 Task: Create a task  Create a new online tool for project management , assign it to team member softage.3@softage.net in the project AgileGlobe and update the status of the task to  On Track  , set the priority of the task to Low
Action: Mouse moved to (219, 465)
Screenshot: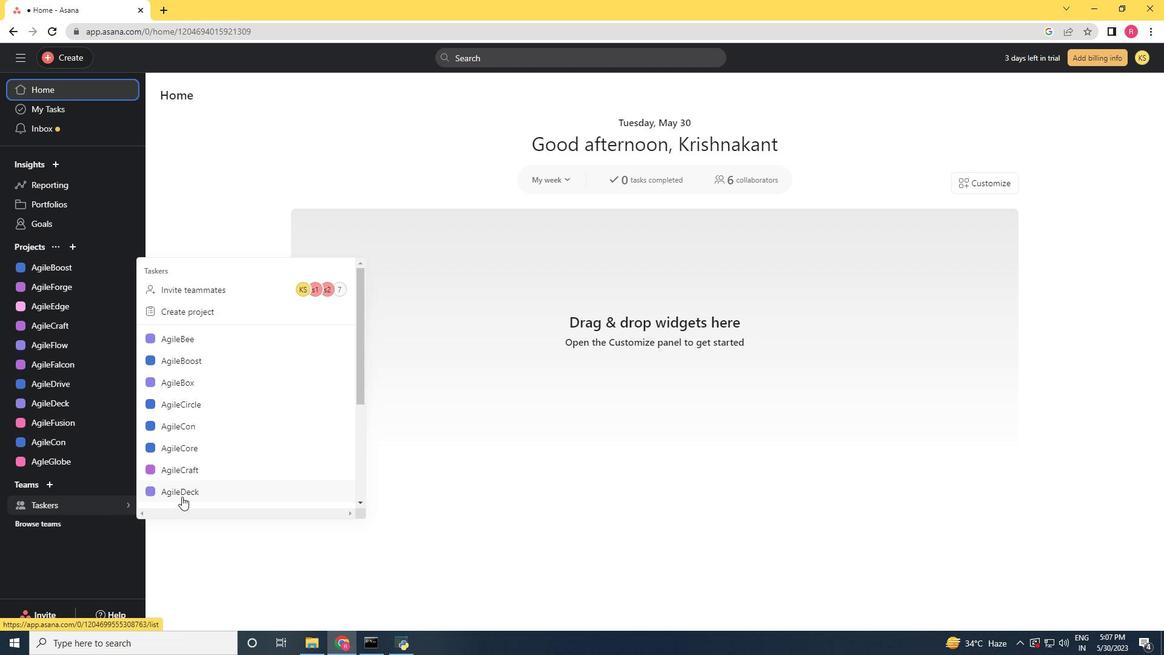 
Action: Mouse scrolled (219, 465) with delta (0, 0)
Screenshot: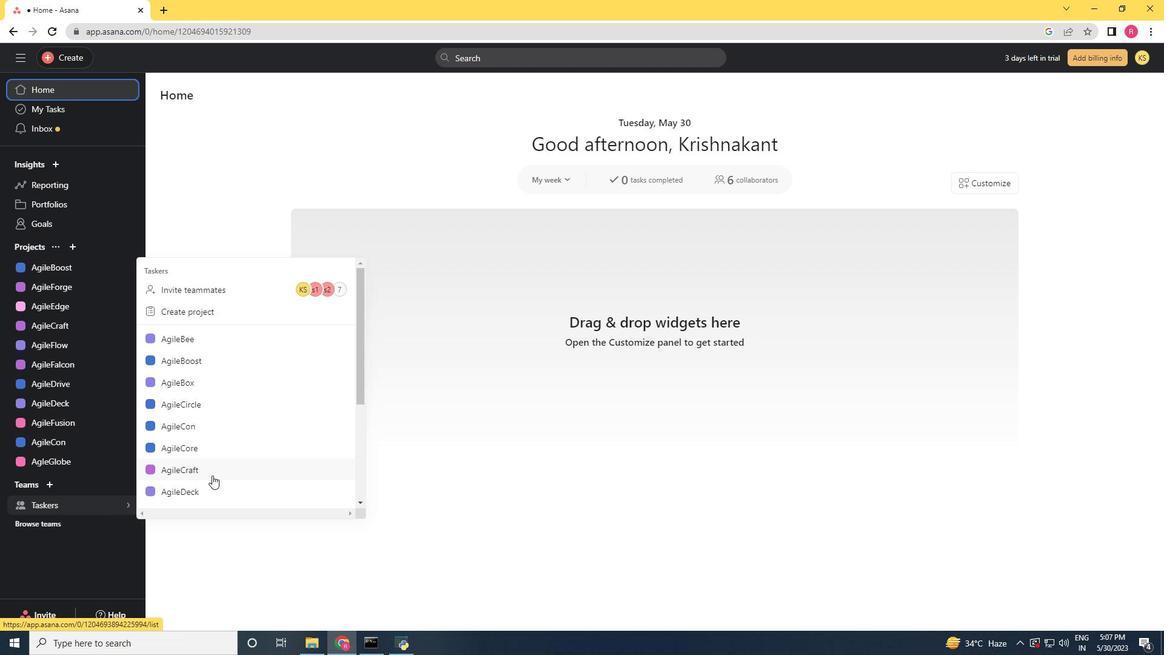 
Action: Mouse scrolled (219, 465) with delta (0, 0)
Screenshot: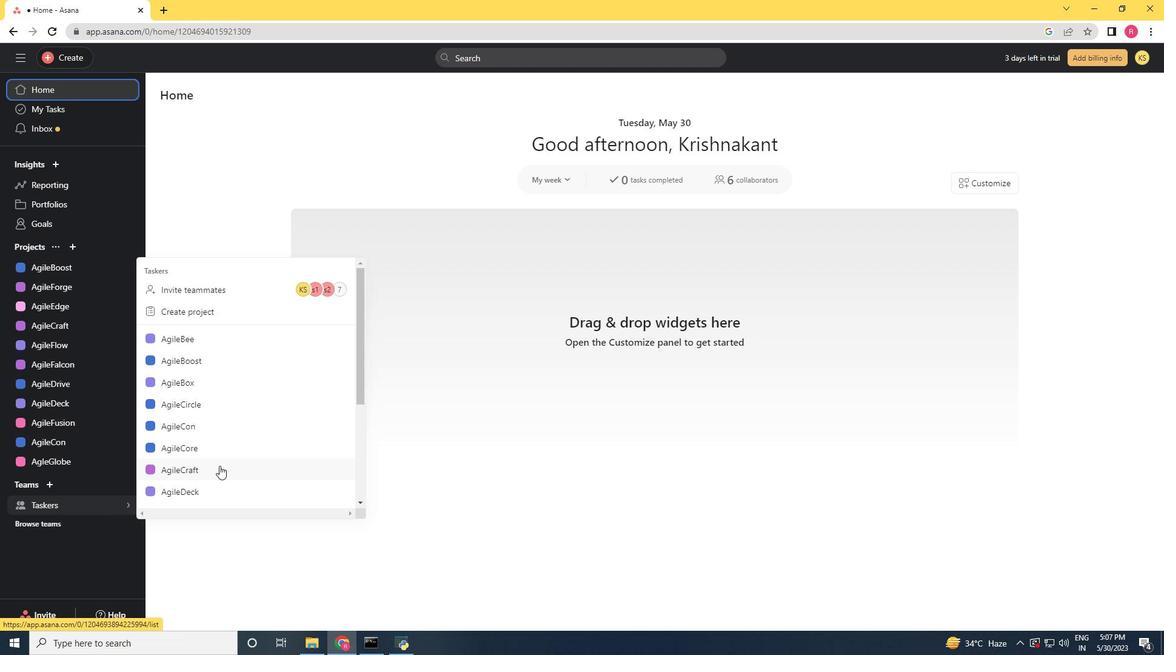 
Action: Mouse scrolled (219, 465) with delta (0, 0)
Screenshot: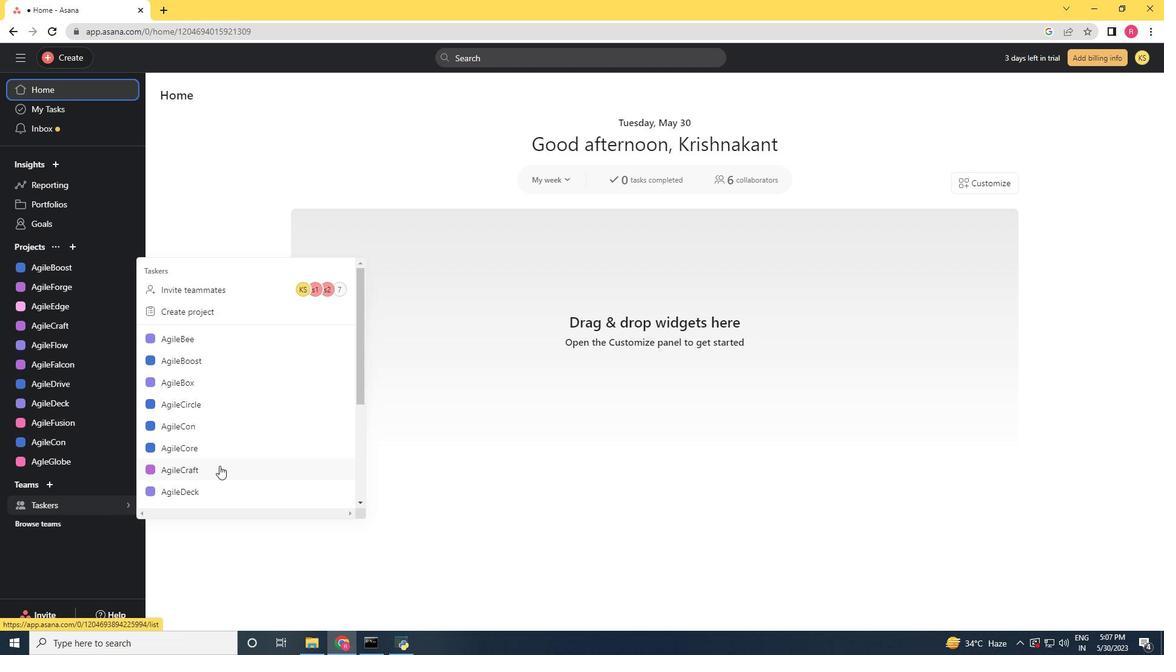 
Action: Mouse scrolled (219, 465) with delta (0, 0)
Screenshot: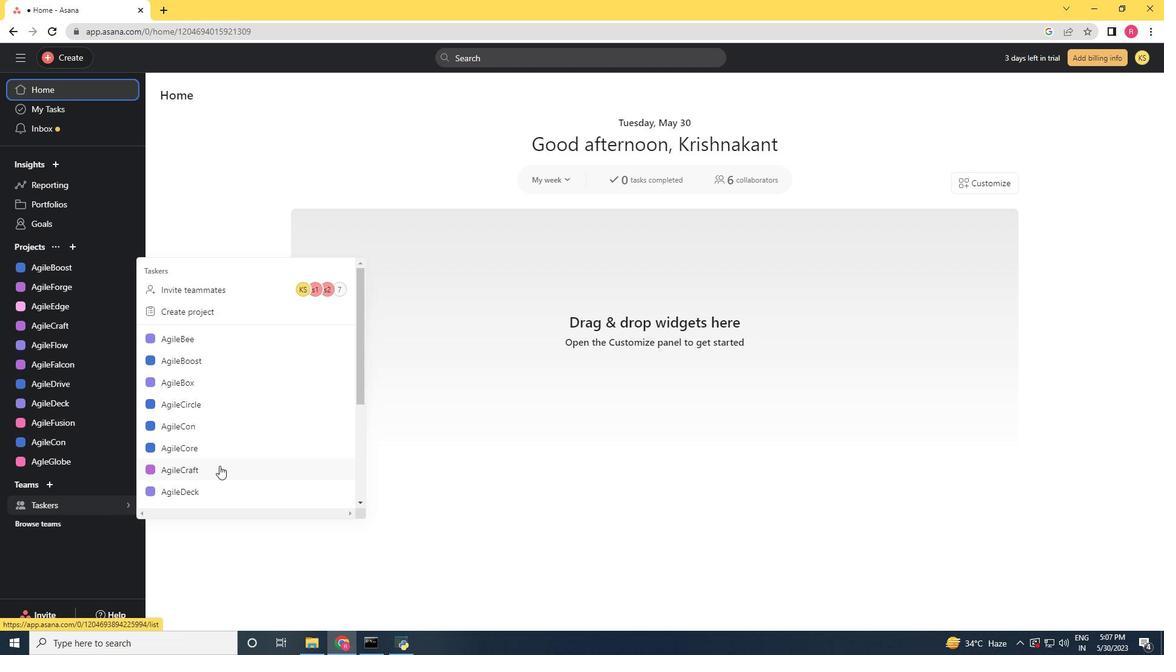 
Action: Mouse scrolled (219, 465) with delta (0, 0)
Screenshot: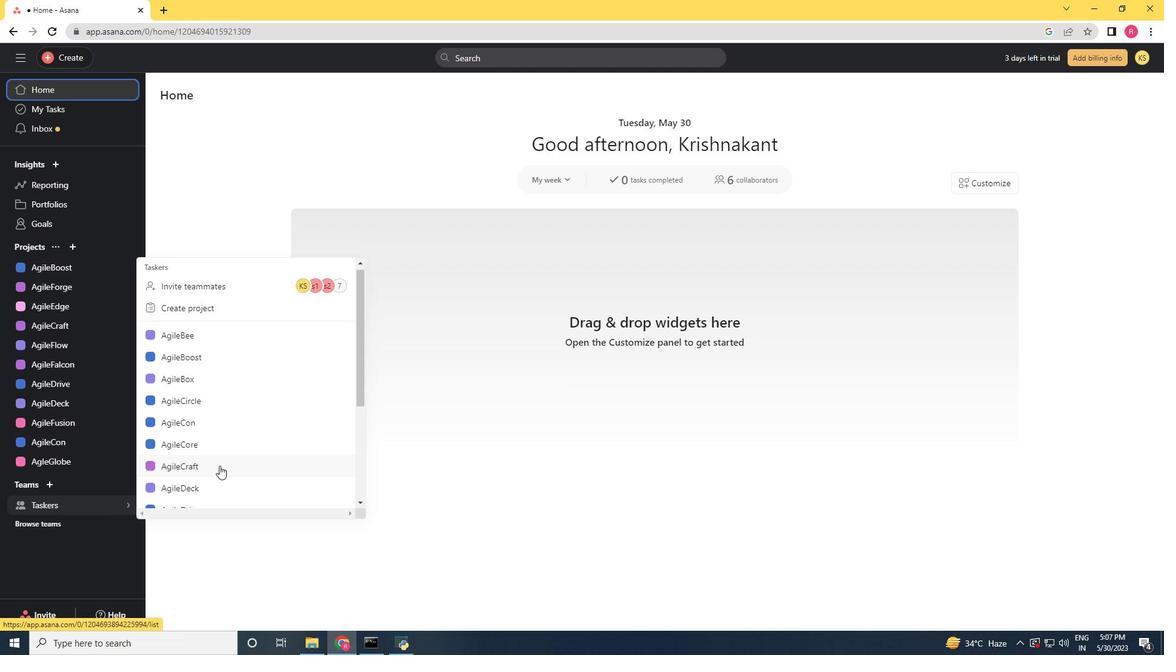 
Action: Mouse scrolled (219, 465) with delta (0, 0)
Screenshot: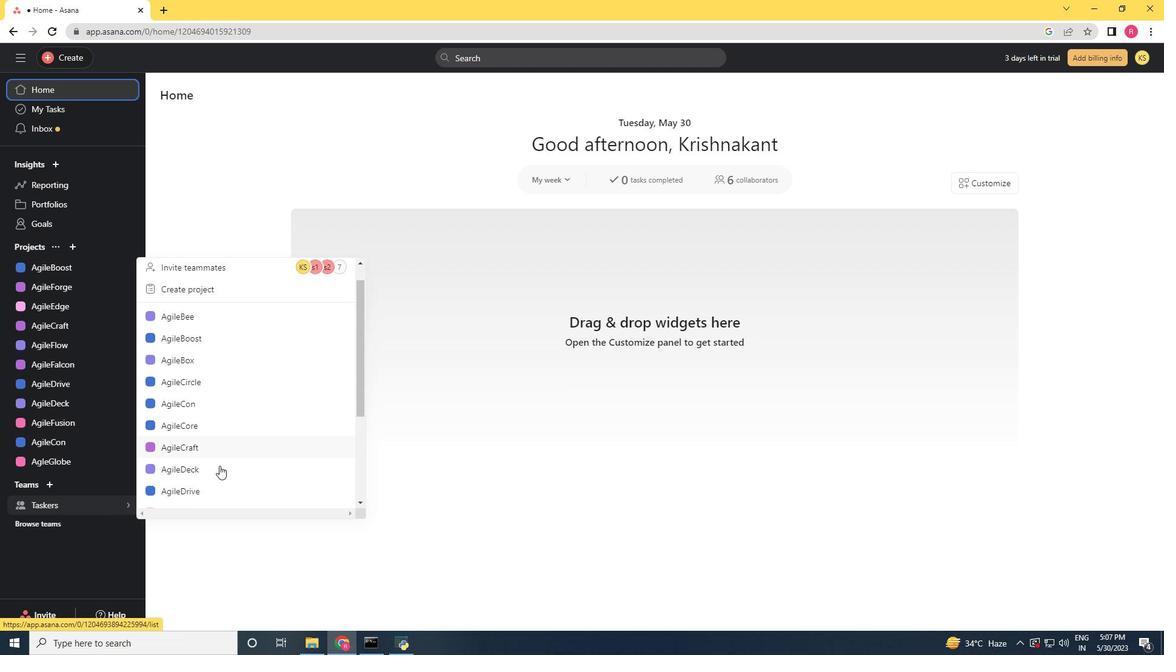 
Action: Mouse moved to (219, 465)
Screenshot: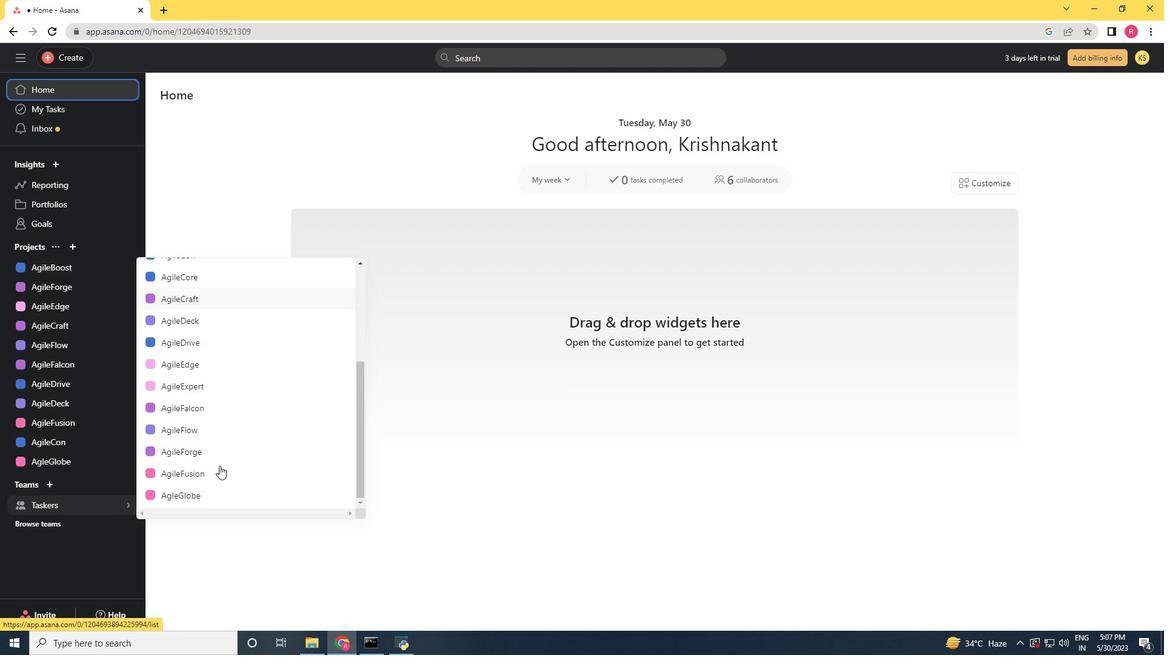 
Action: Mouse scrolled (219, 465) with delta (0, 0)
Screenshot: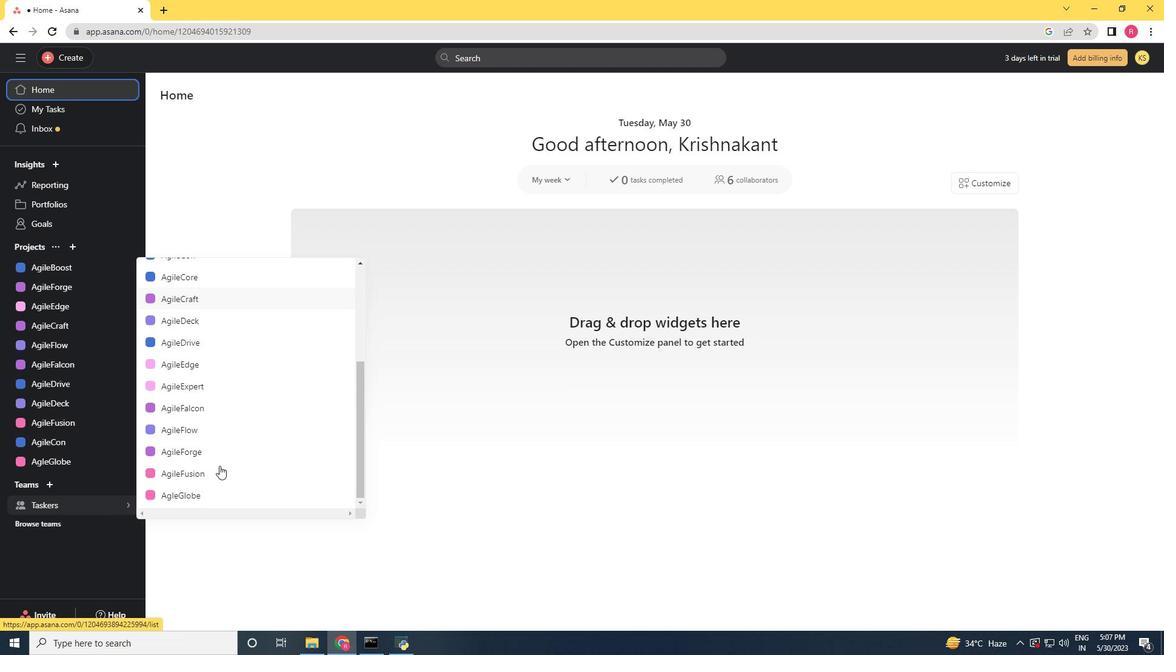 
Action: Mouse scrolled (219, 465) with delta (0, 0)
Screenshot: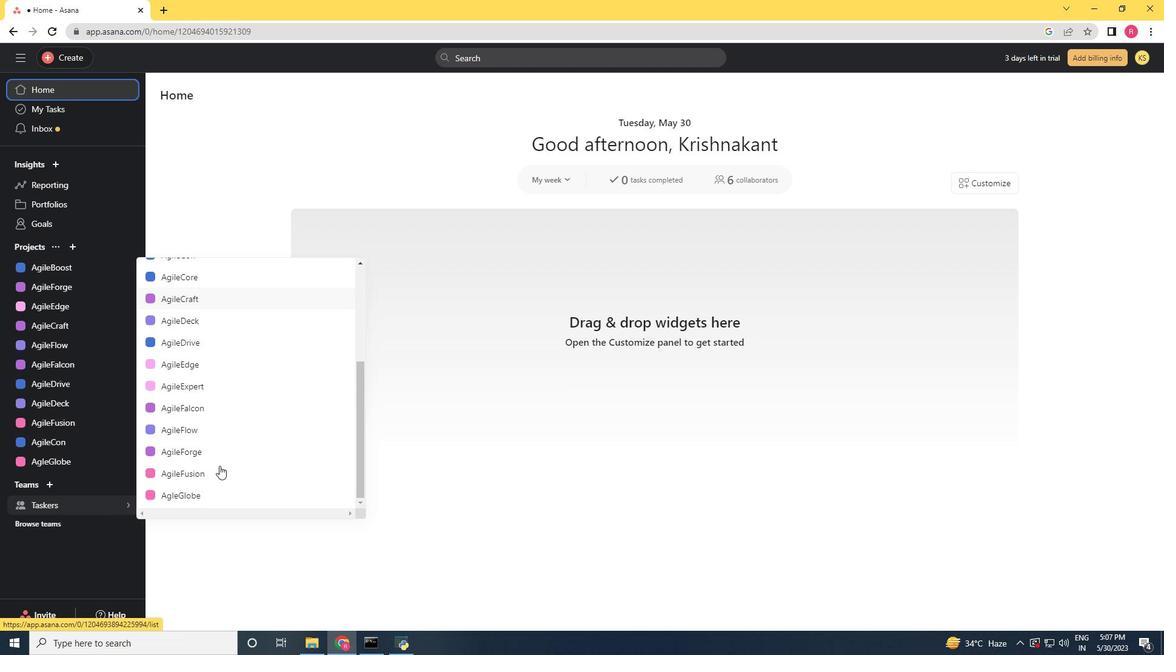 
Action: Mouse scrolled (219, 465) with delta (0, 0)
Screenshot: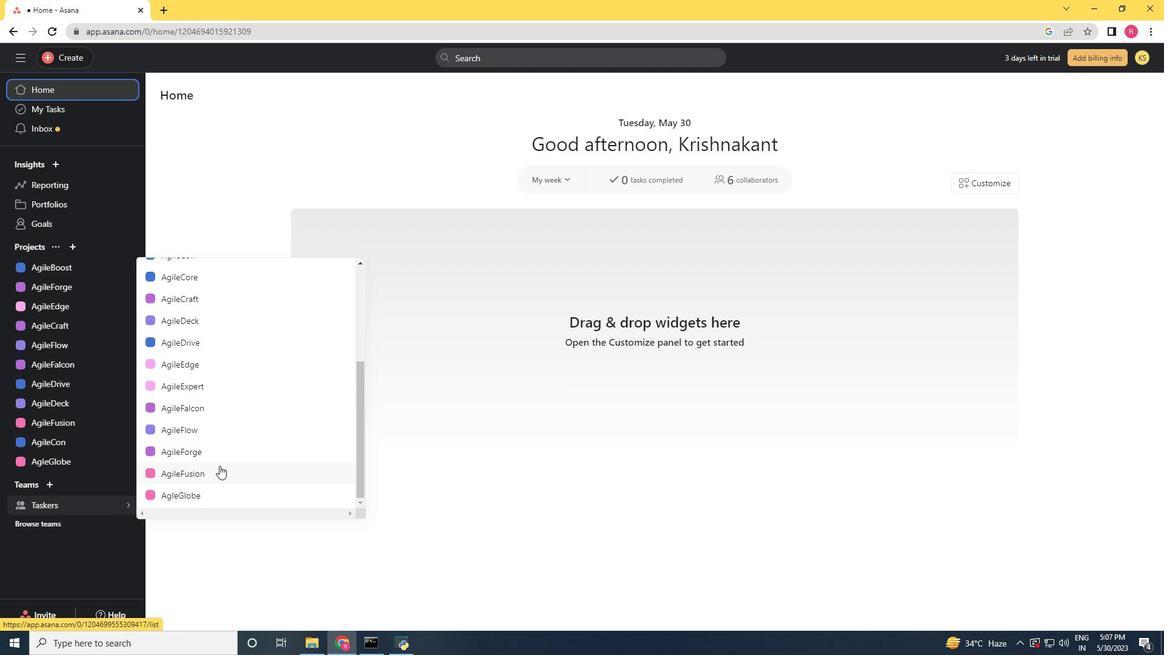 
Action: Mouse moved to (165, 488)
Screenshot: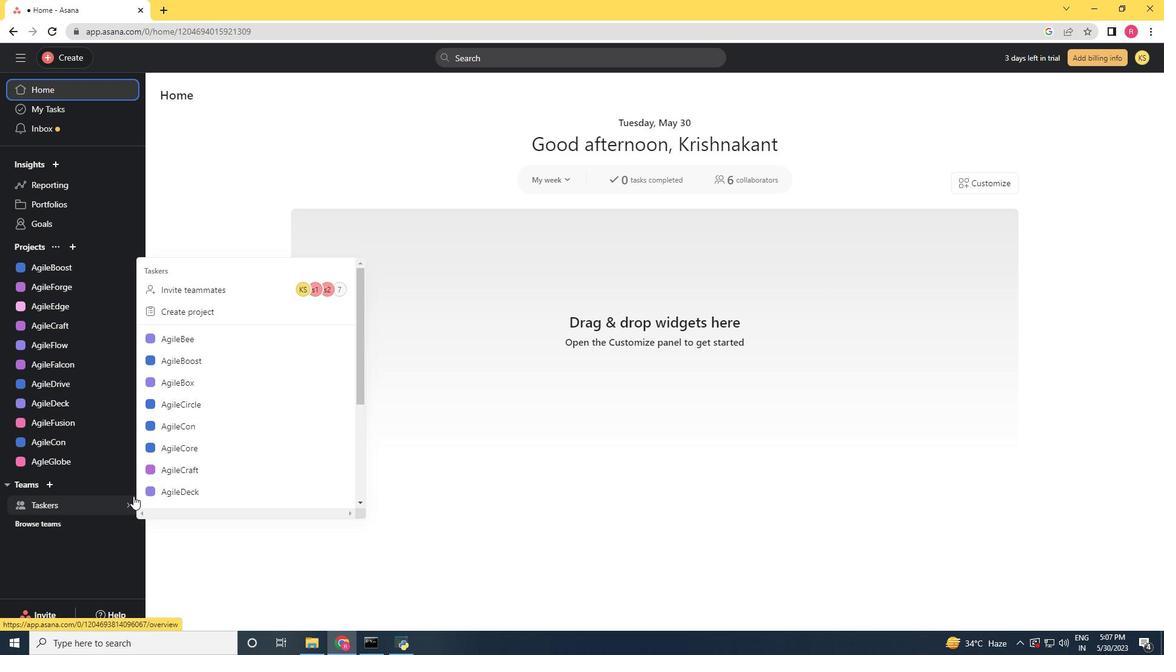 
Action: Mouse scrolled (165, 488) with delta (0, 0)
Screenshot: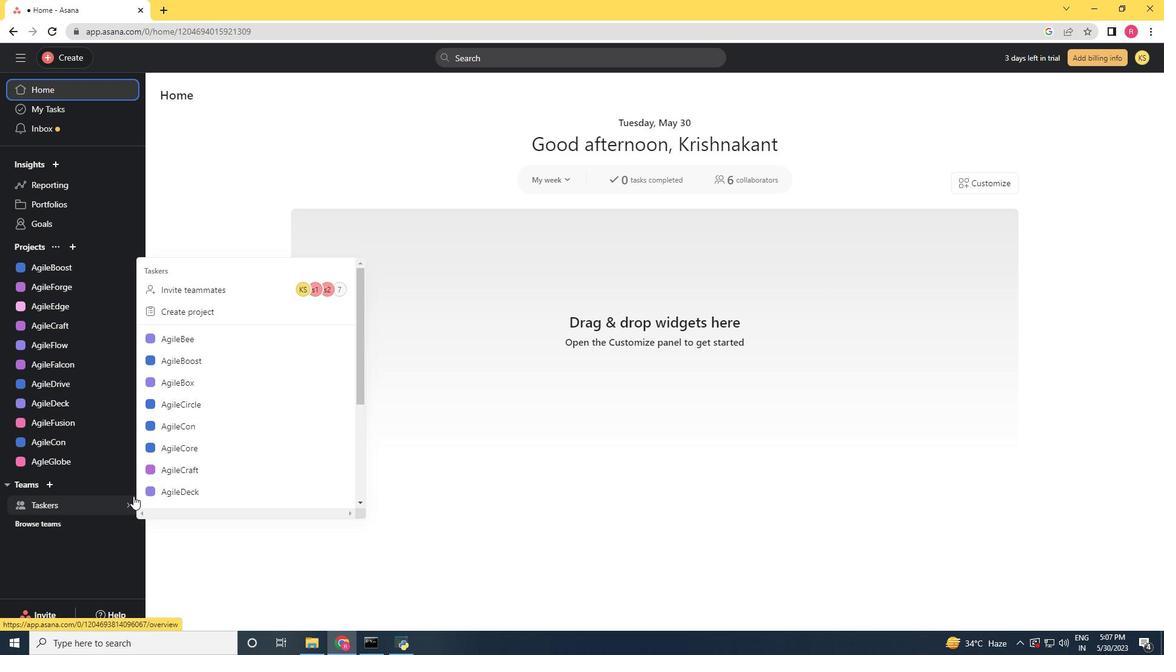 
Action: Mouse moved to (169, 488)
Screenshot: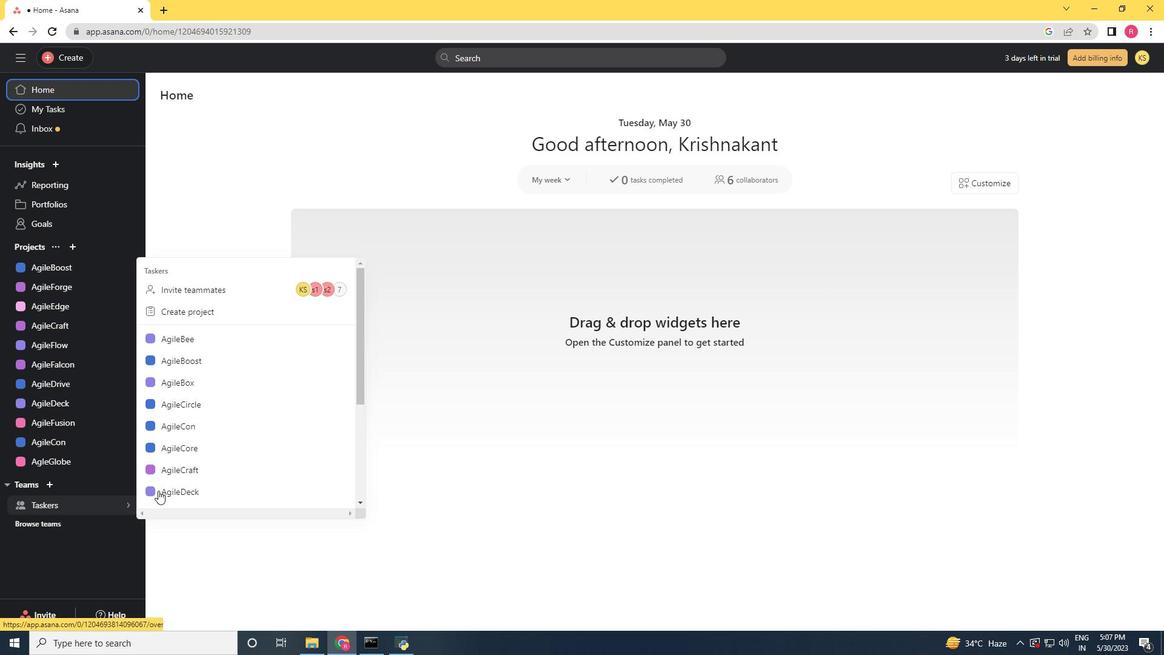 
Action: Mouse scrolled (169, 488) with delta (0, 0)
Screenshot: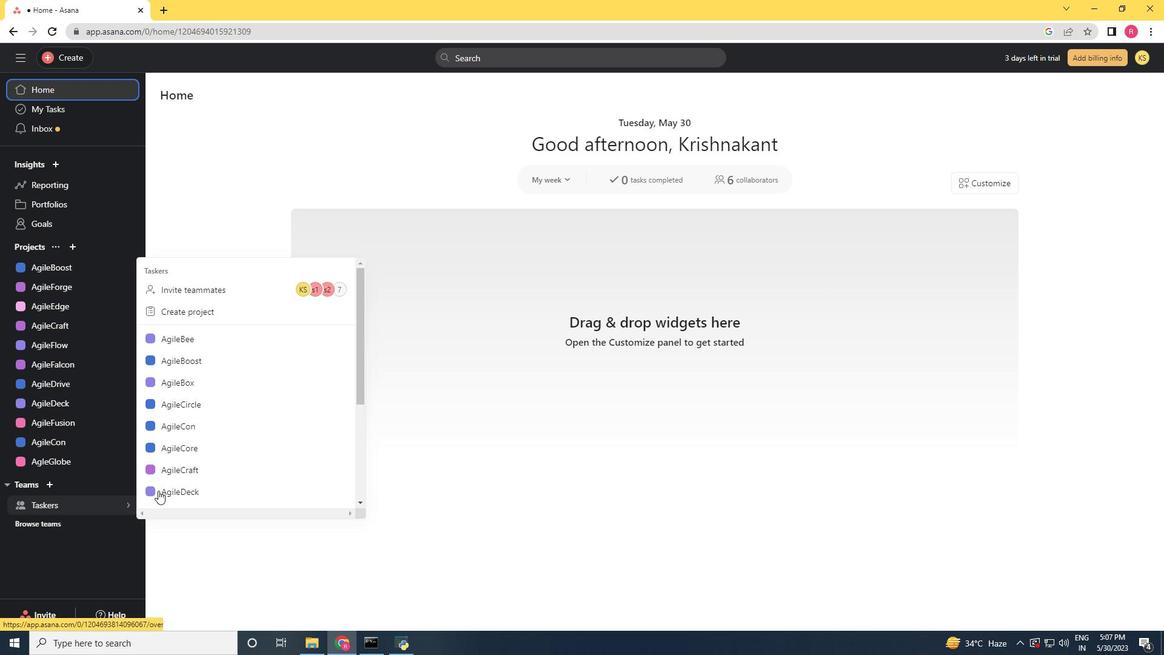 
Action: Mouse scrolled (169, 488) with delta (0, 0)
Screenshot: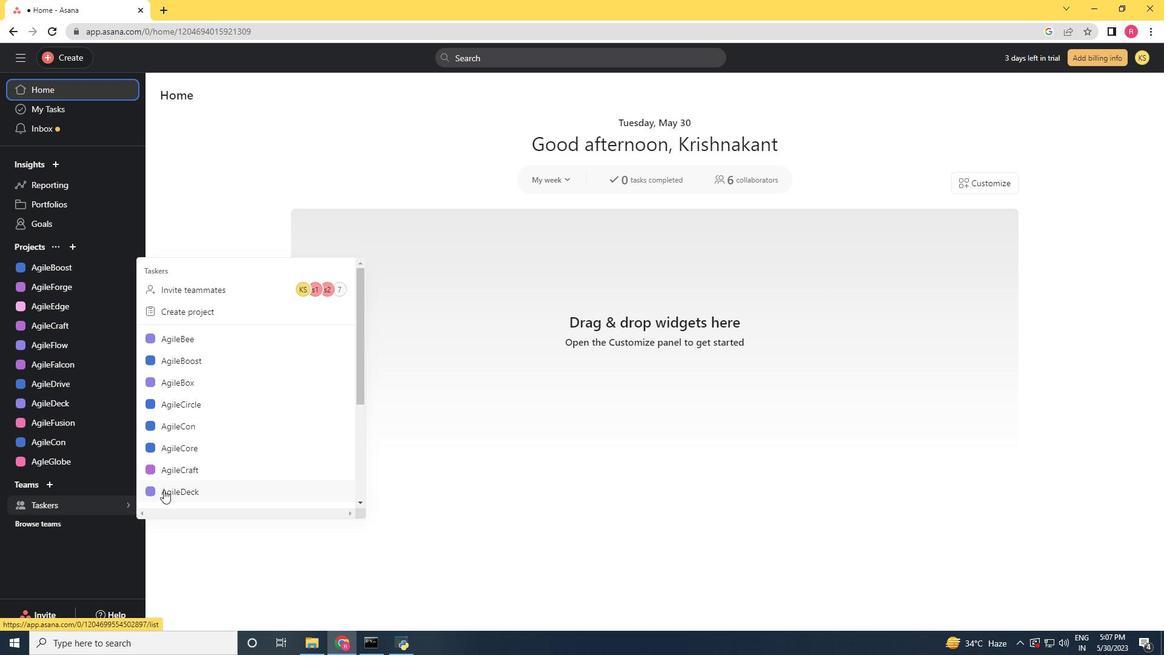 
Action: Mouse scrolled (169, 488) with delta (0, 0)
Screenshot: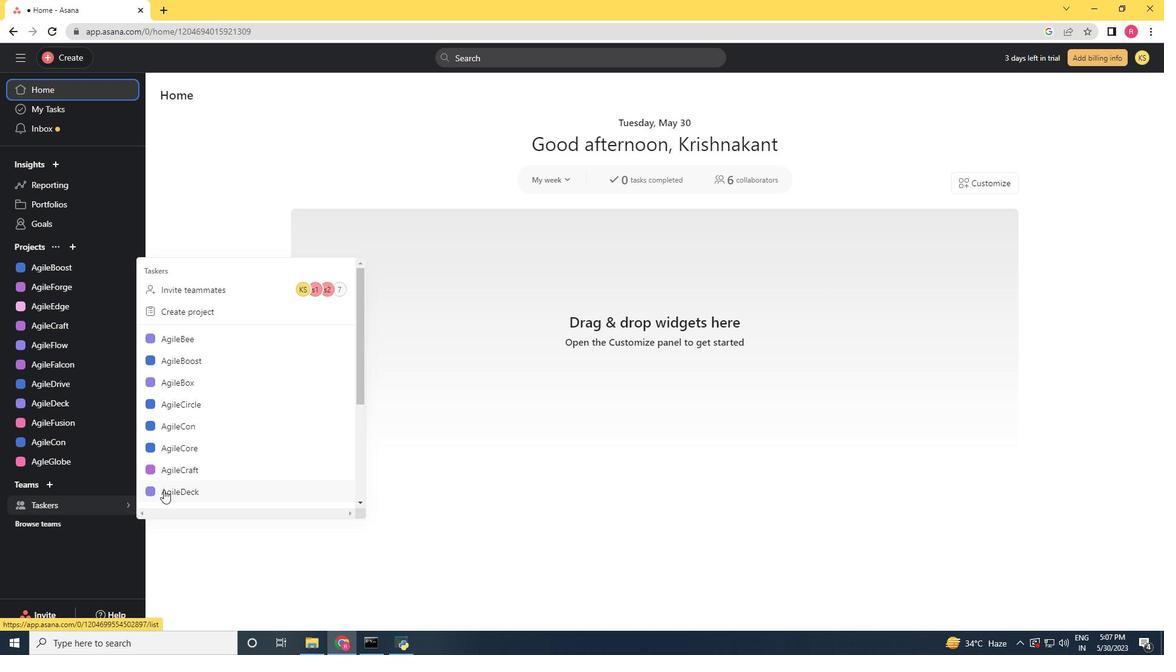 
Action: Mouse scrolled (169, 488) with delta (0, 0)
Screenshot: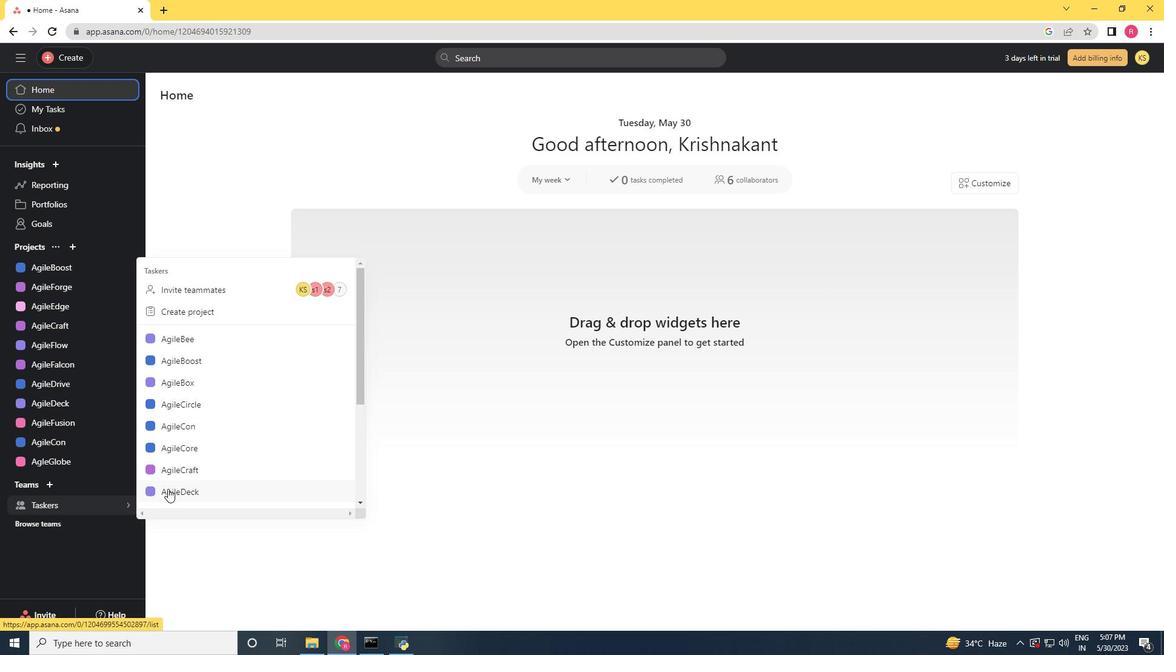 
Action: Mouse scrolled (169, 488) with delta (0, 0)
Screenshot: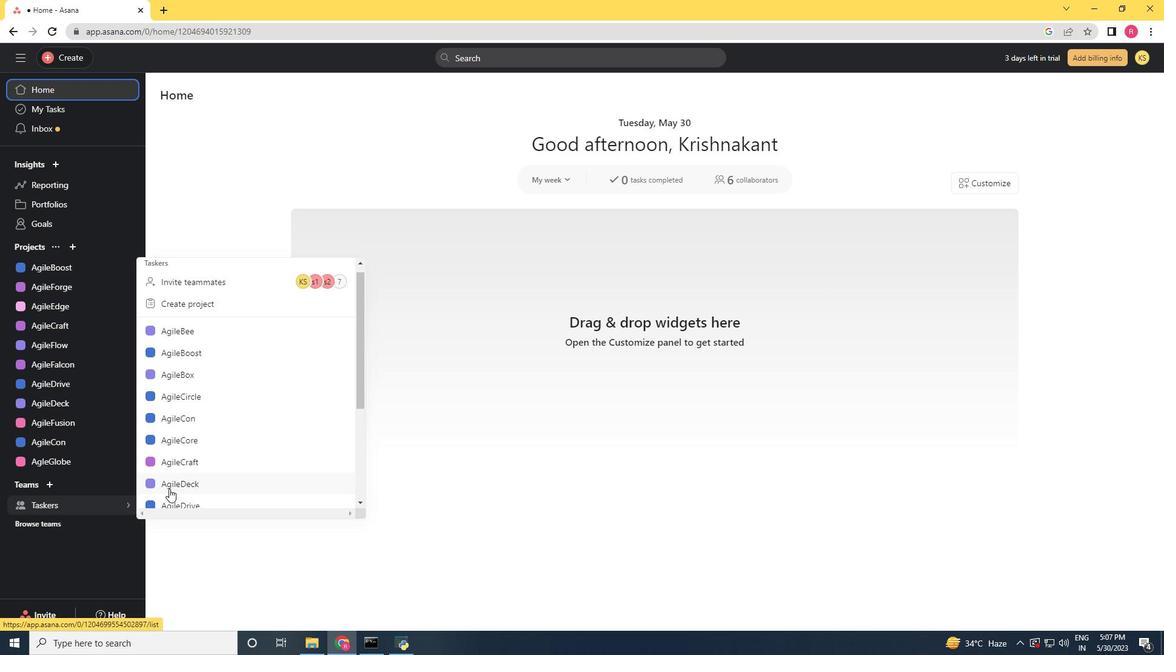
Action: Mouse moved to (170, 487)
Screenshot: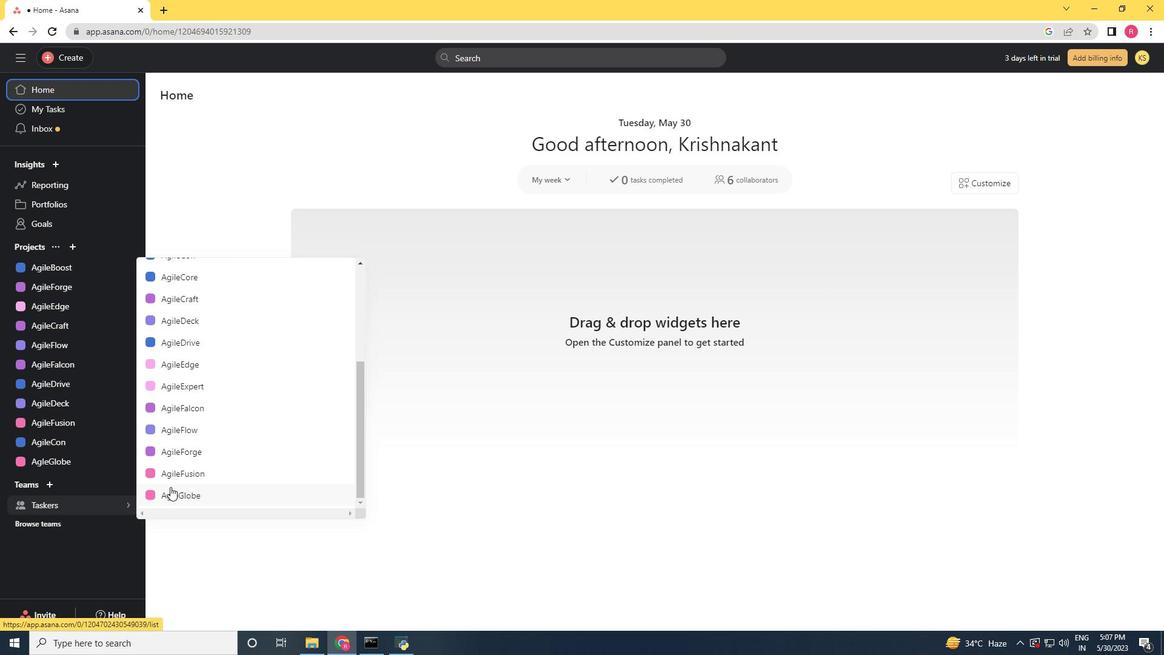 
Action: Mouse scrolled (170, 486) with delta (0, 0)
Screenshot: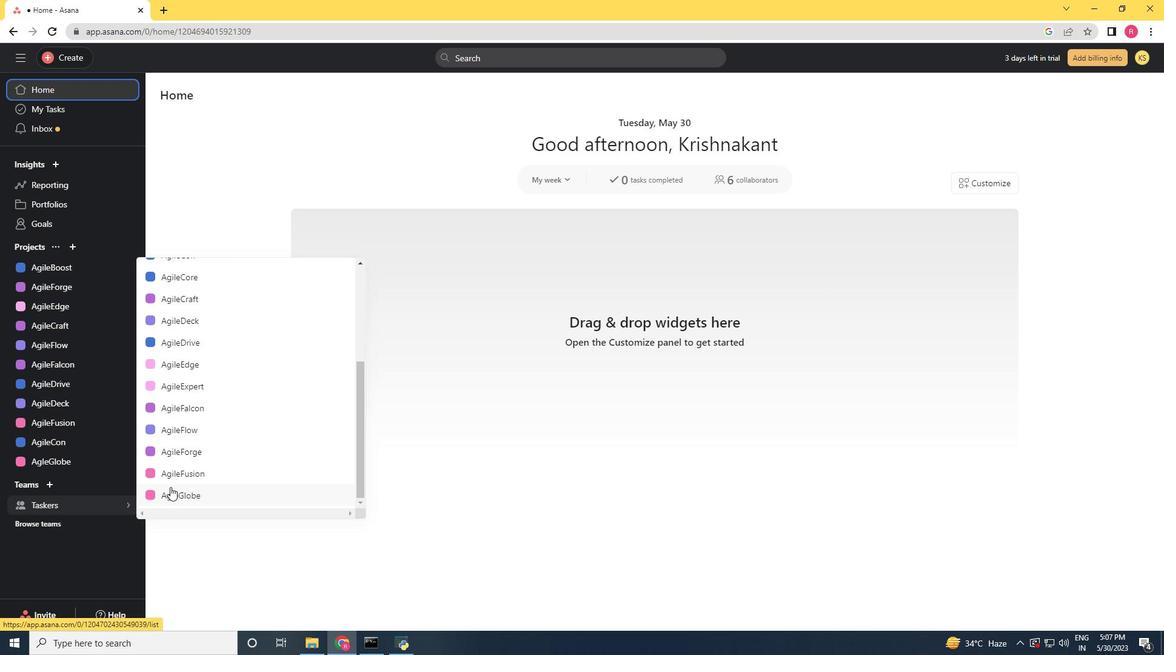 
Action: Mouse scrolled (170, 486) with delta (0, 0)
Screenshot: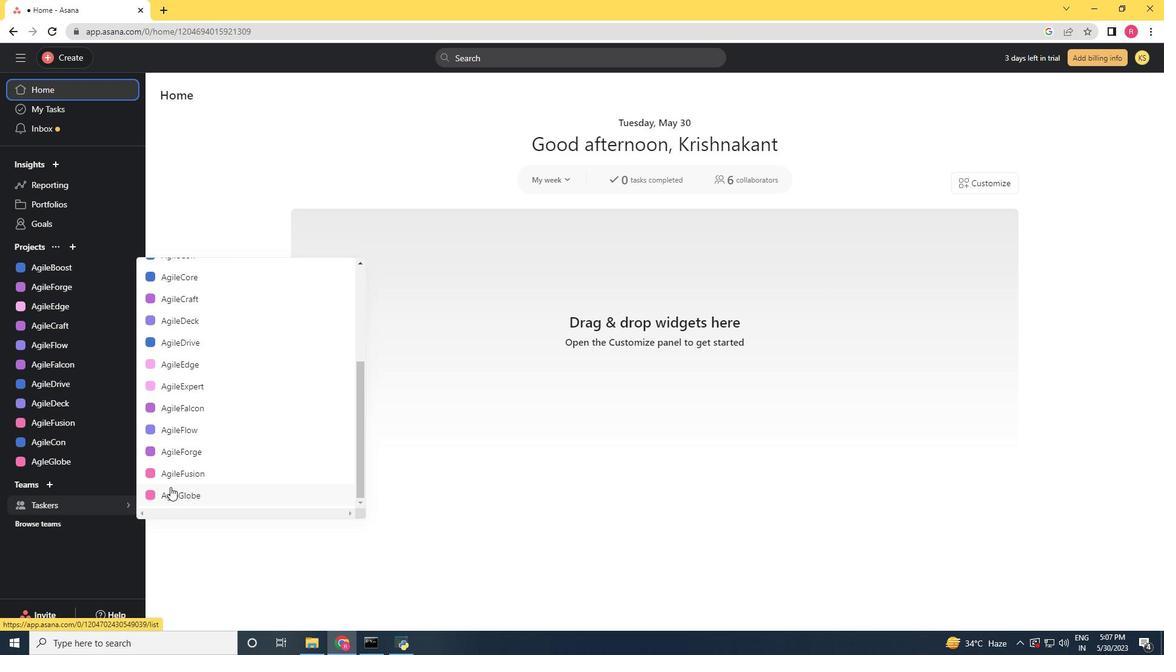 
Action: Mouse scrolled (170, 486) with delta (0, 0)
Screenshot: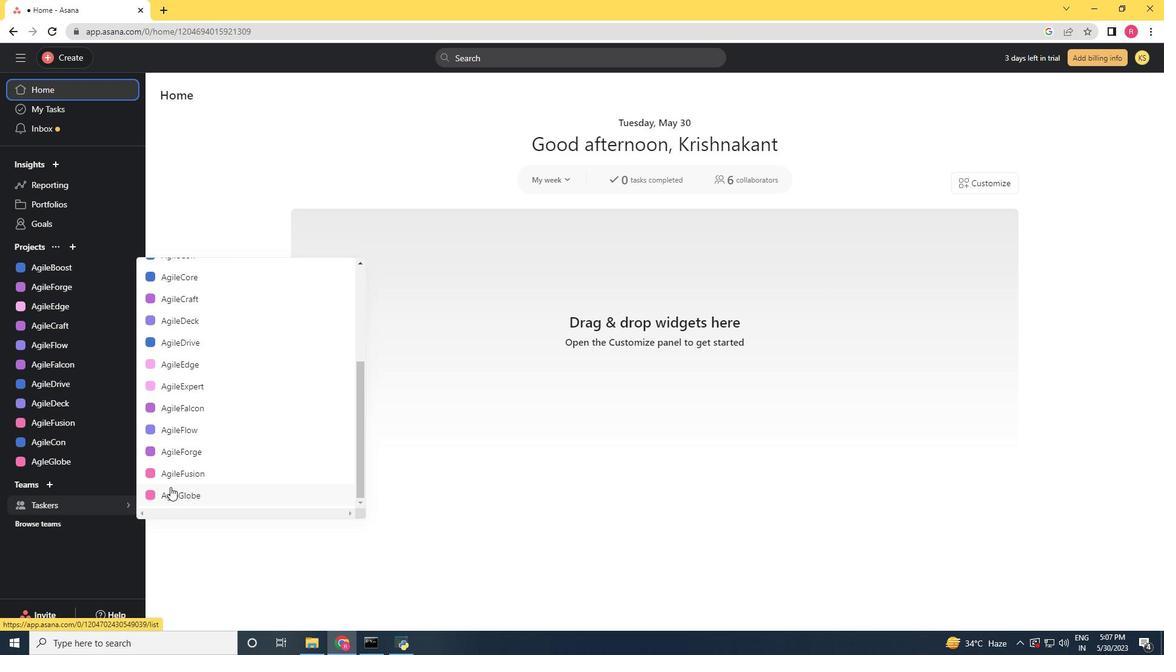 
Action: Mouse scrolled (170, 486) with delta (0, 0)
Screenshot: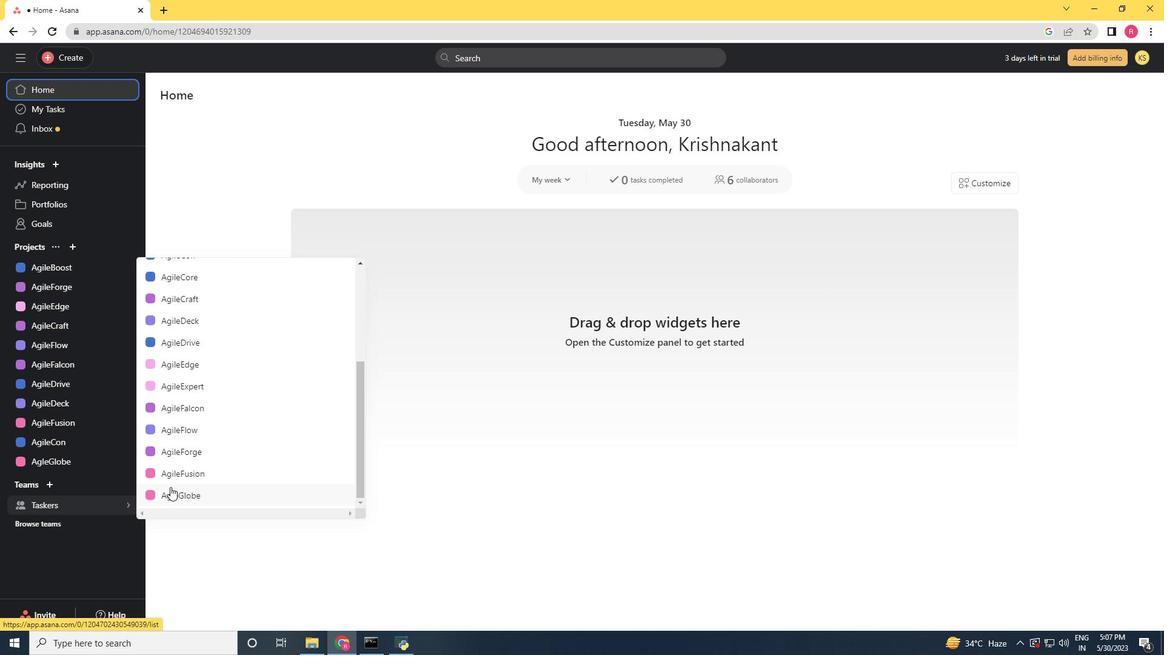 
Action: Mouse moved to (175, 487)
Screenshot: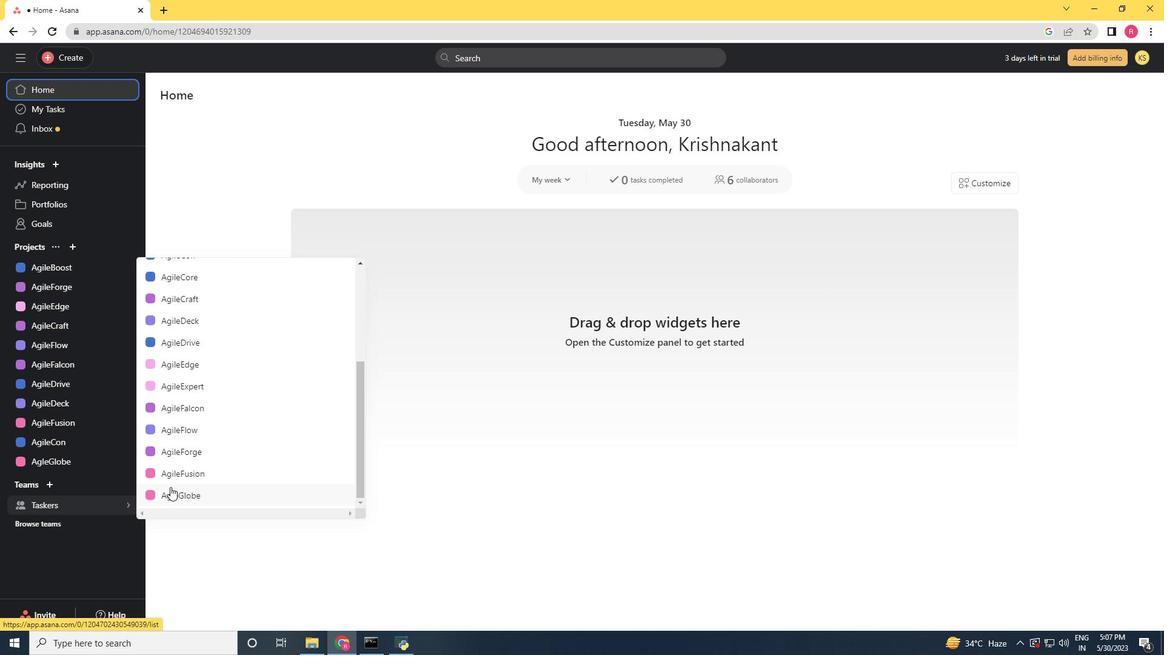 
Action: Mouse pressed left at (175, 487)
Screenshot: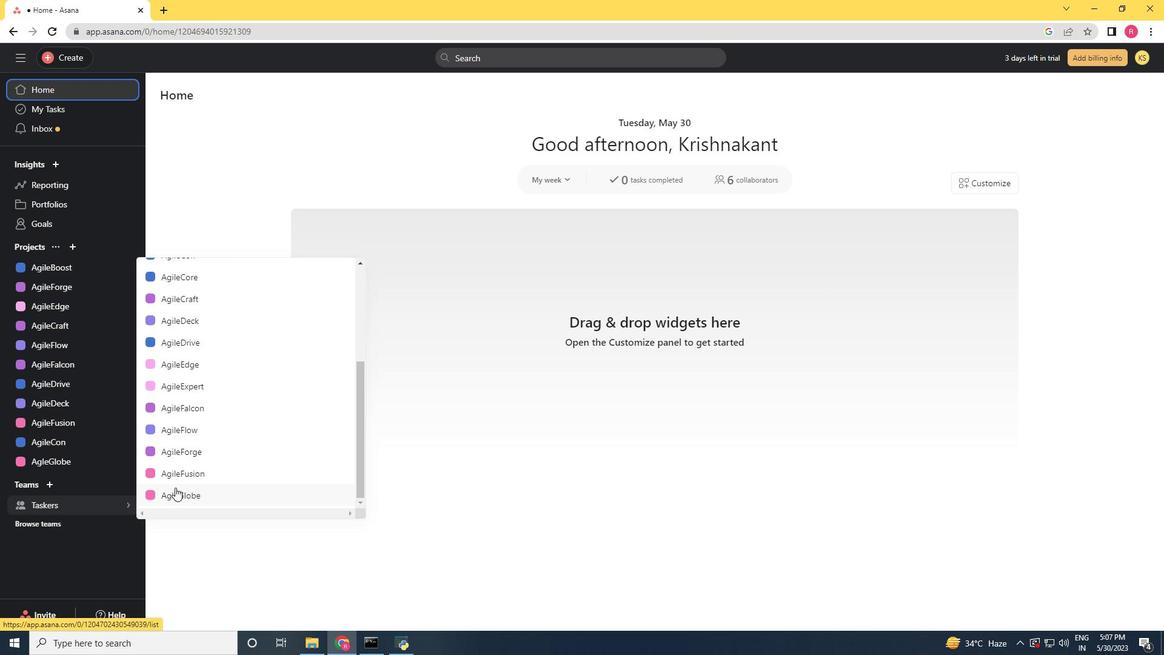 
Action: Mouse moved to (62, 58)
Screenshot: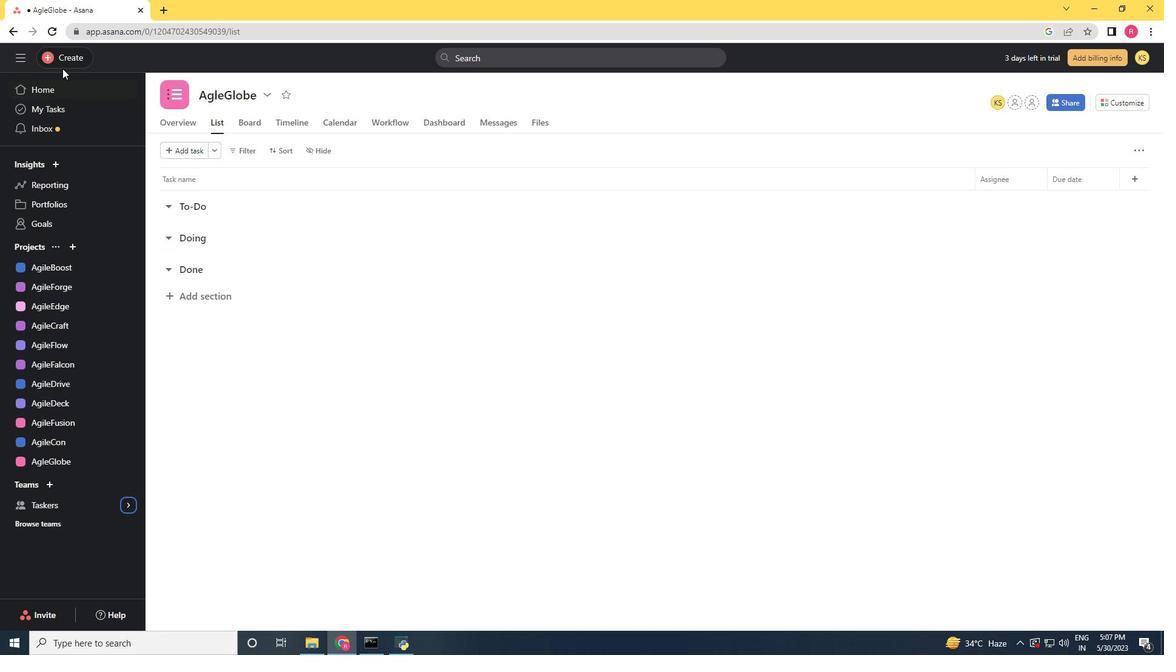 
Action: Mouse pressed left at (62, 58)
Screenshot: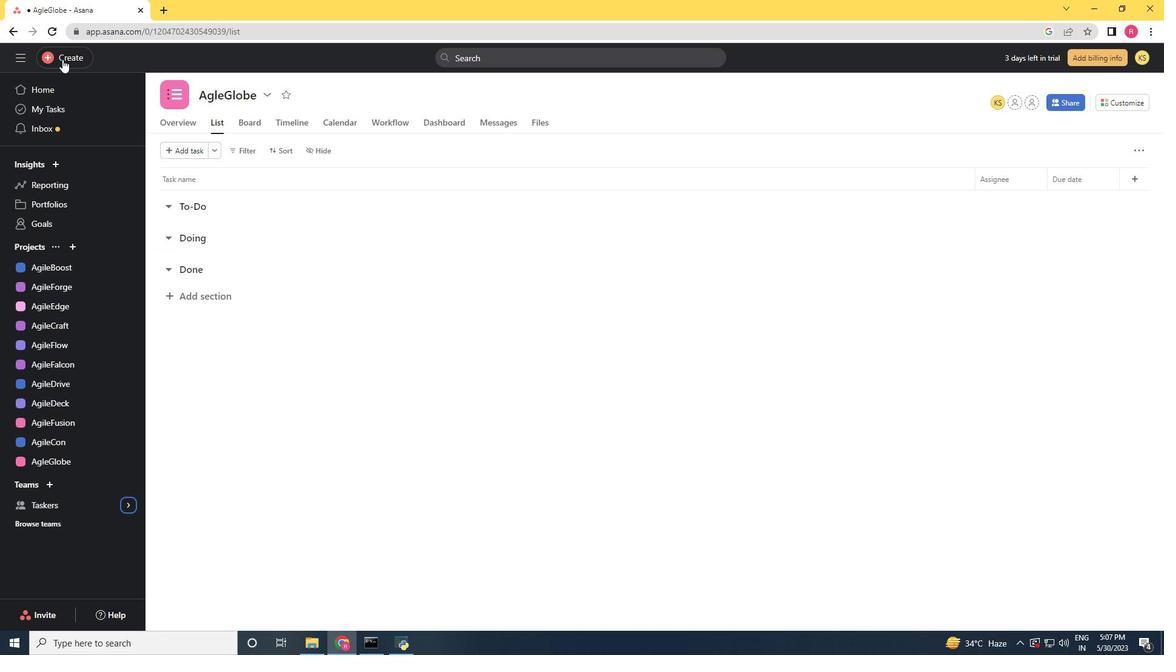 
Action: Mouse moved to (154, 55)
Screenshot: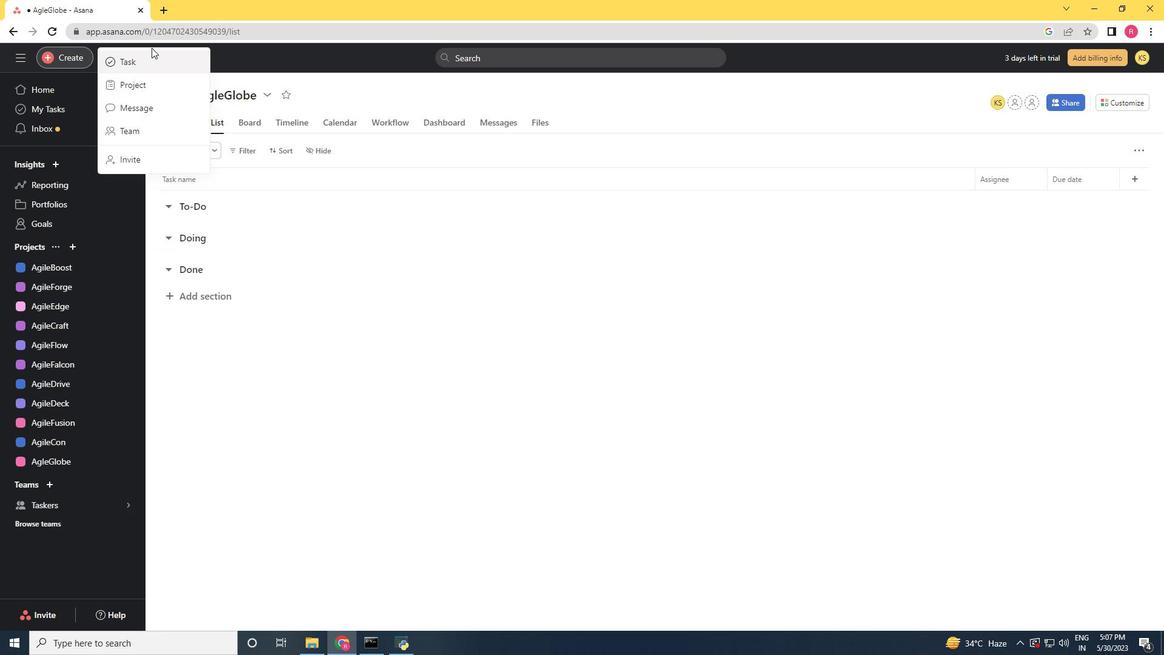 
Action: Mouse pressed left at (154, 55)
Screenshot: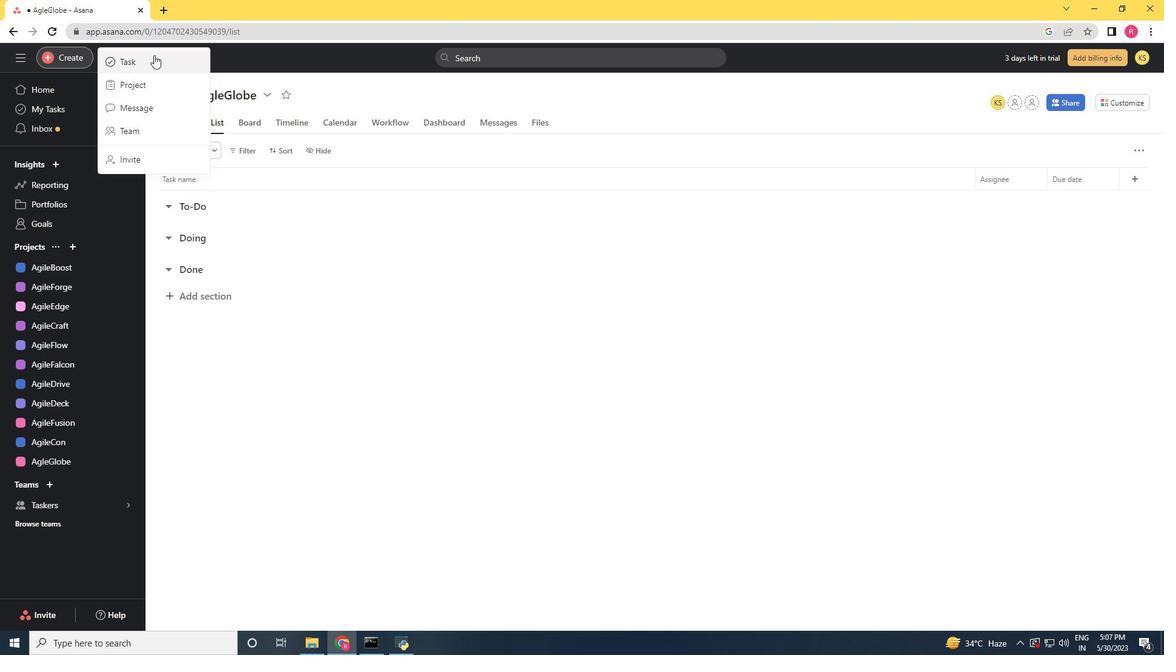 
Action: Key pressed <Key.shift>Create<Key.space>a<Key.space>new<Key.space>online<Key.space>tool<Key.space>for<Key.space>project<Key.space>management<Key.space>
Screenshot: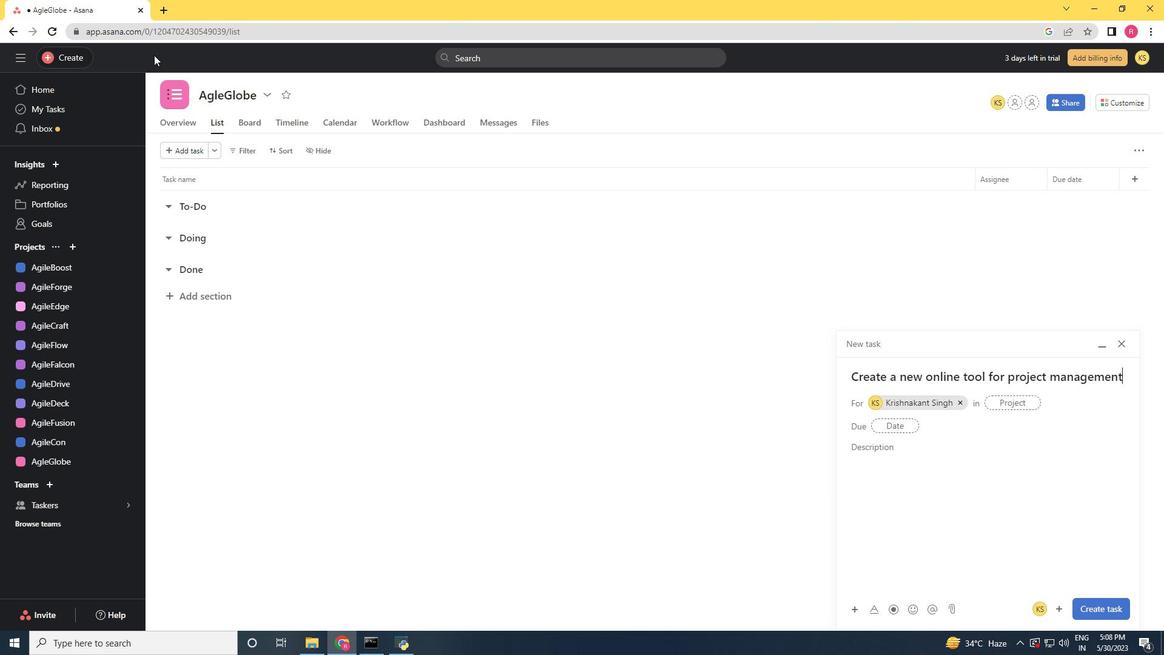 
Action: Mouse moved to (957, 397)
Screenshot: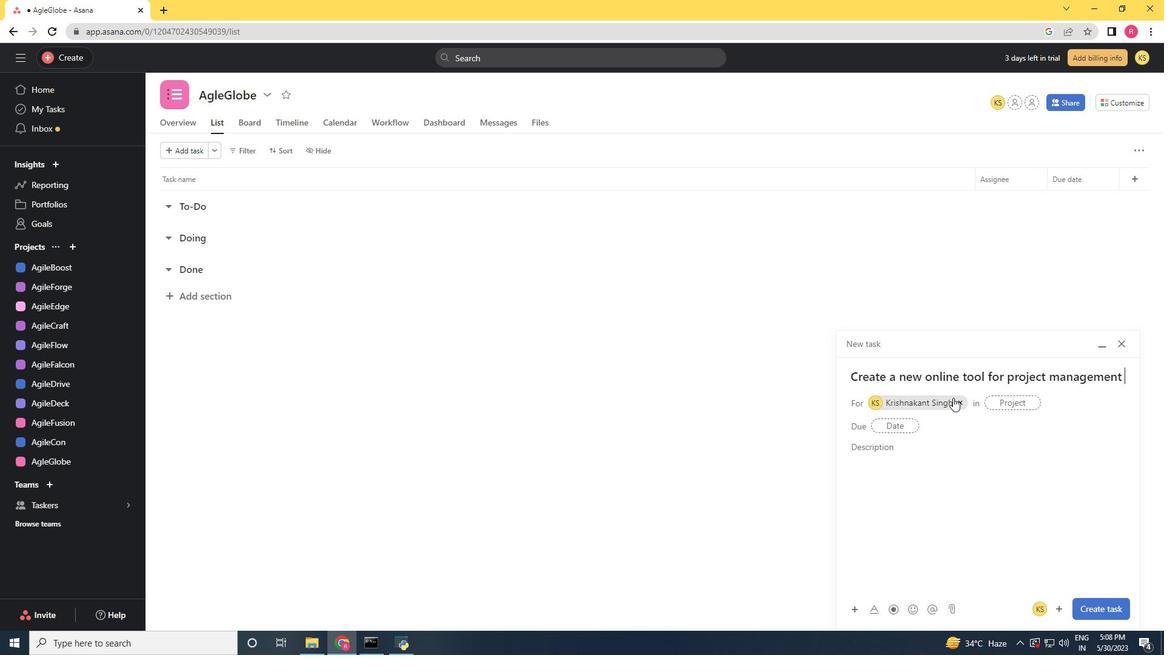
Action: Mouse pressed left at (957, 397)
Screenshot: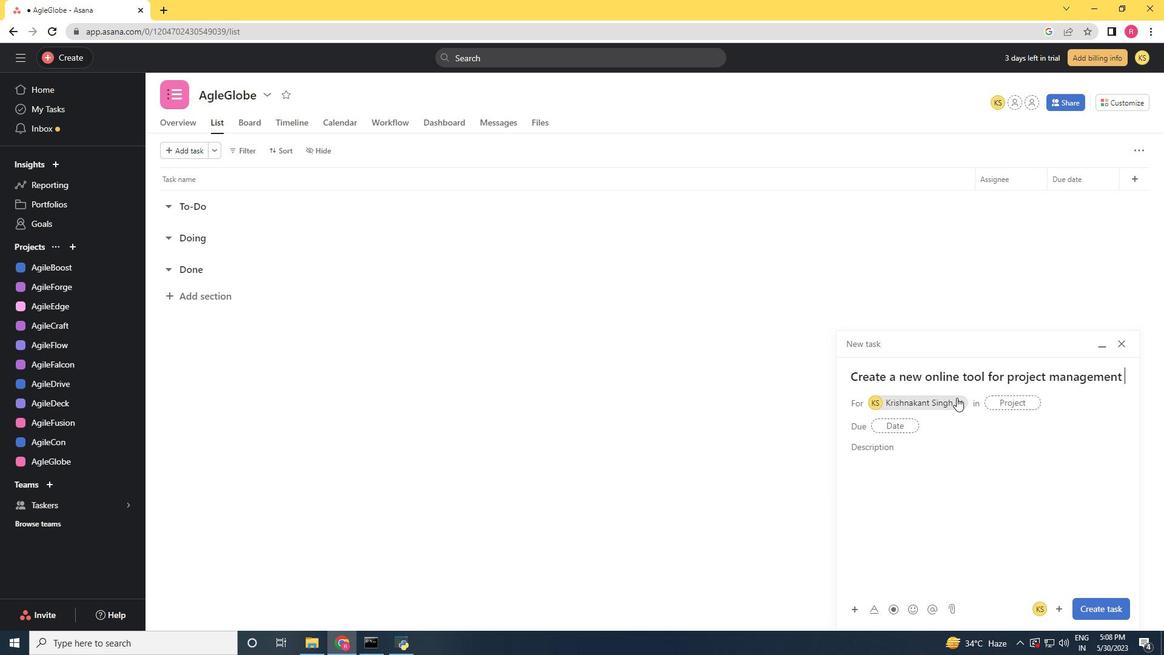 
Action: Mouse moved to (909, 402)
Screenshot: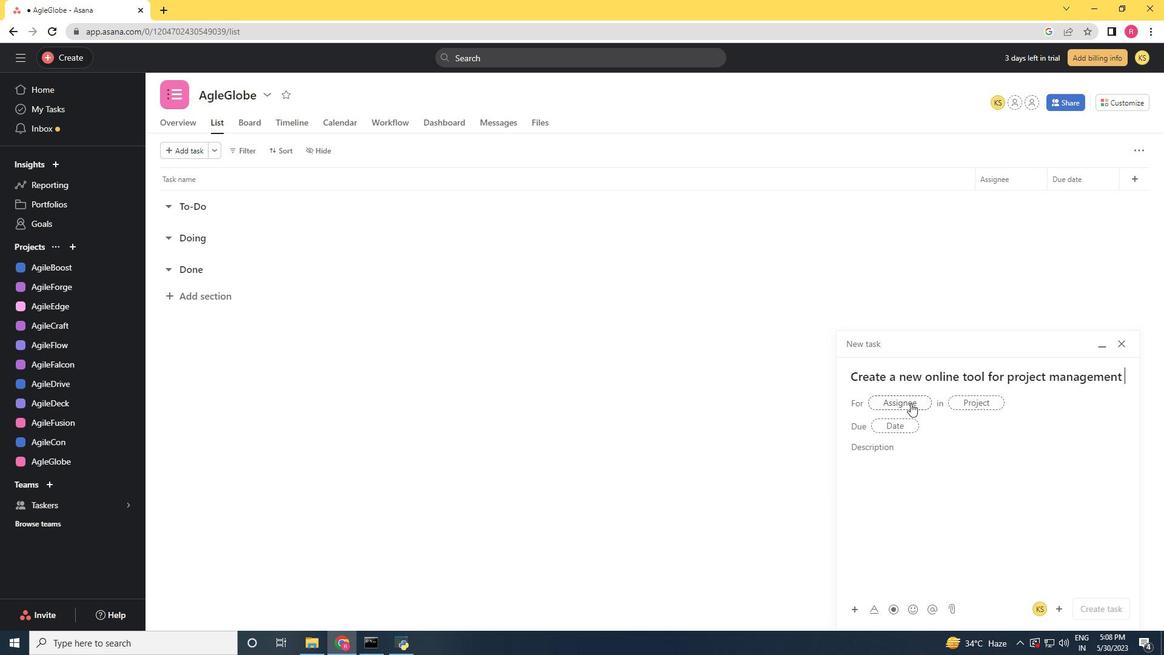 
Action: Mouse pressed left at (909, 402)
Screenshot: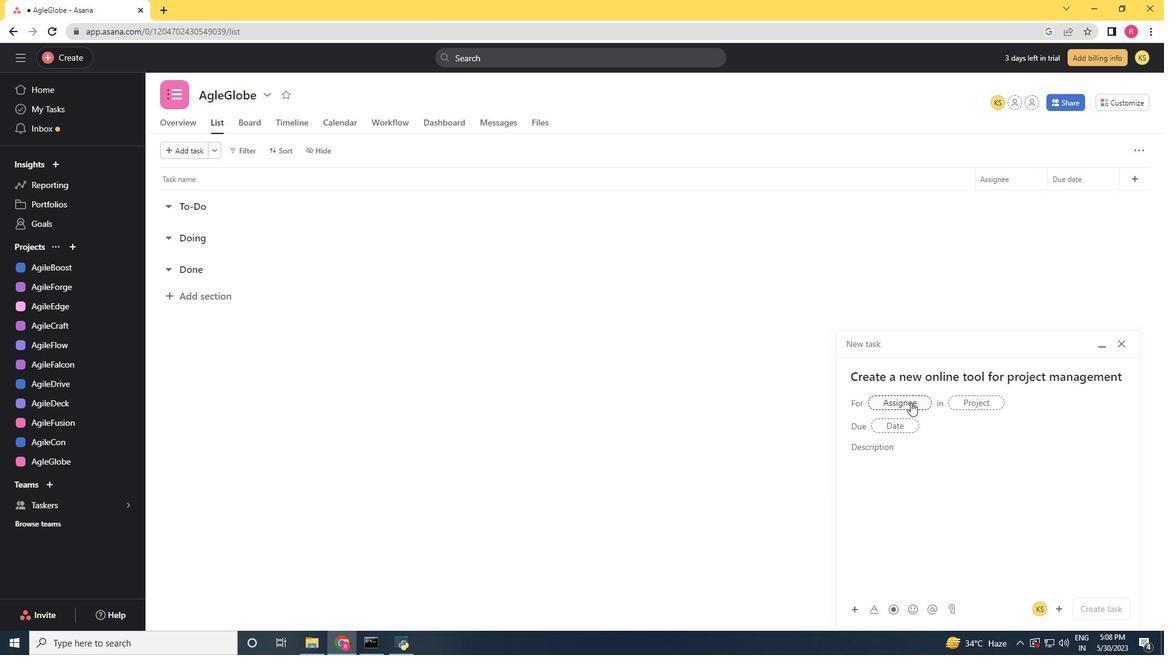 
Action: Key pressed softage.3<Key.shift>@softage.net
Screenshot: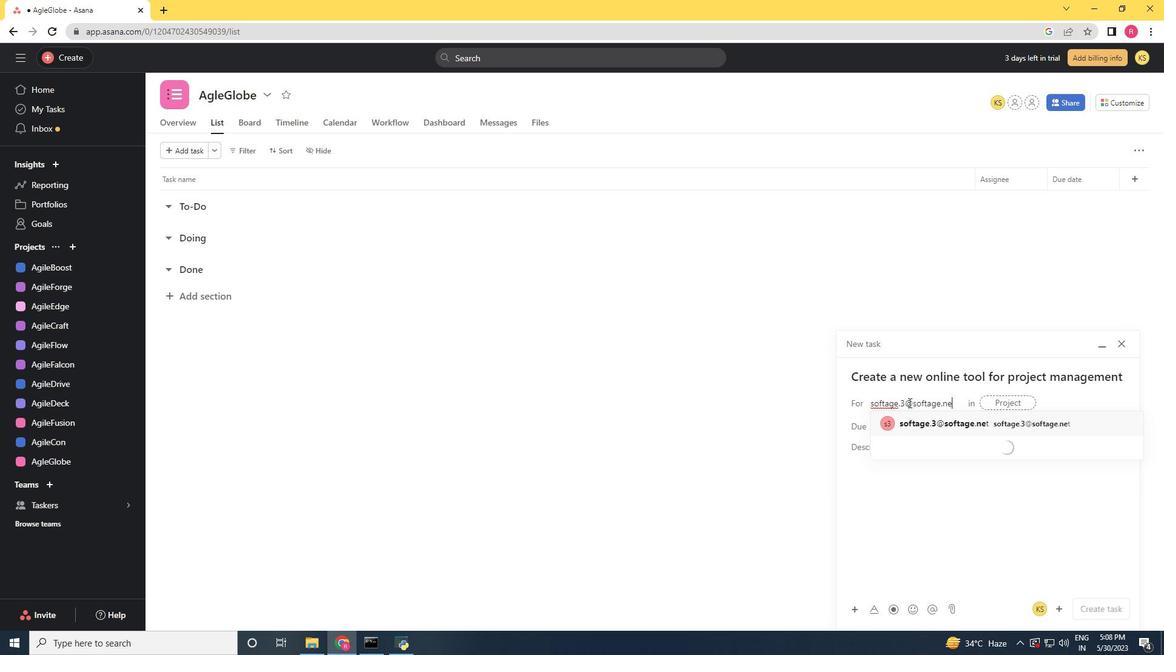 
Action: Mouse moved to (979, 417)
Screenshot: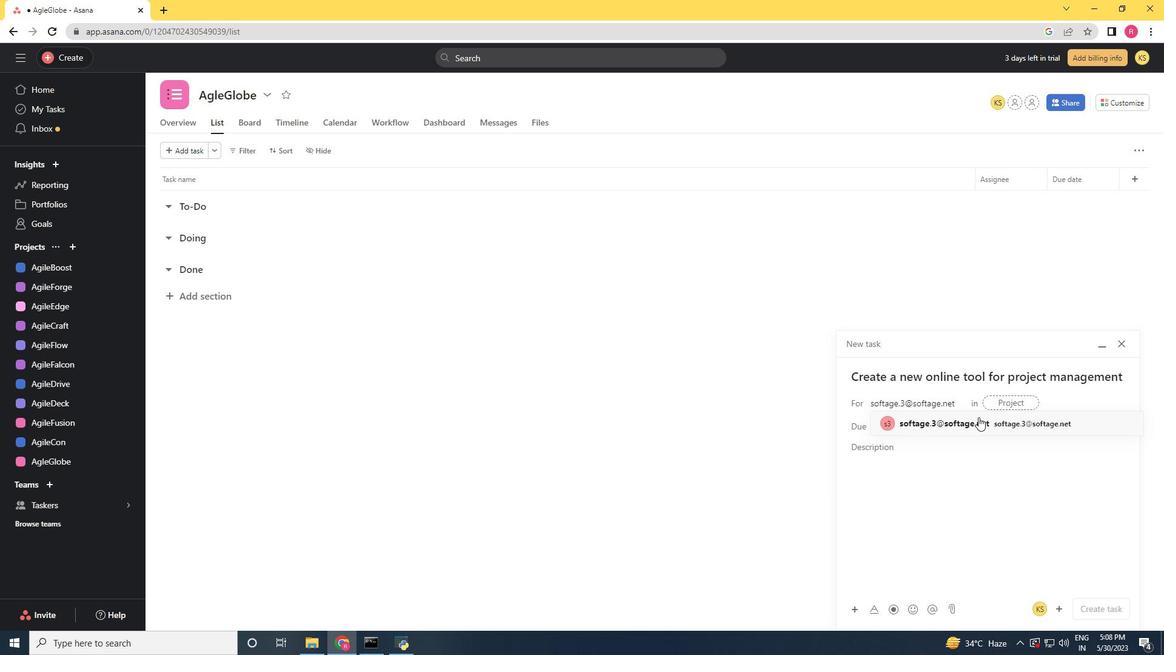 
Action: Mouse pressed left at (979, 417)
Screenshot: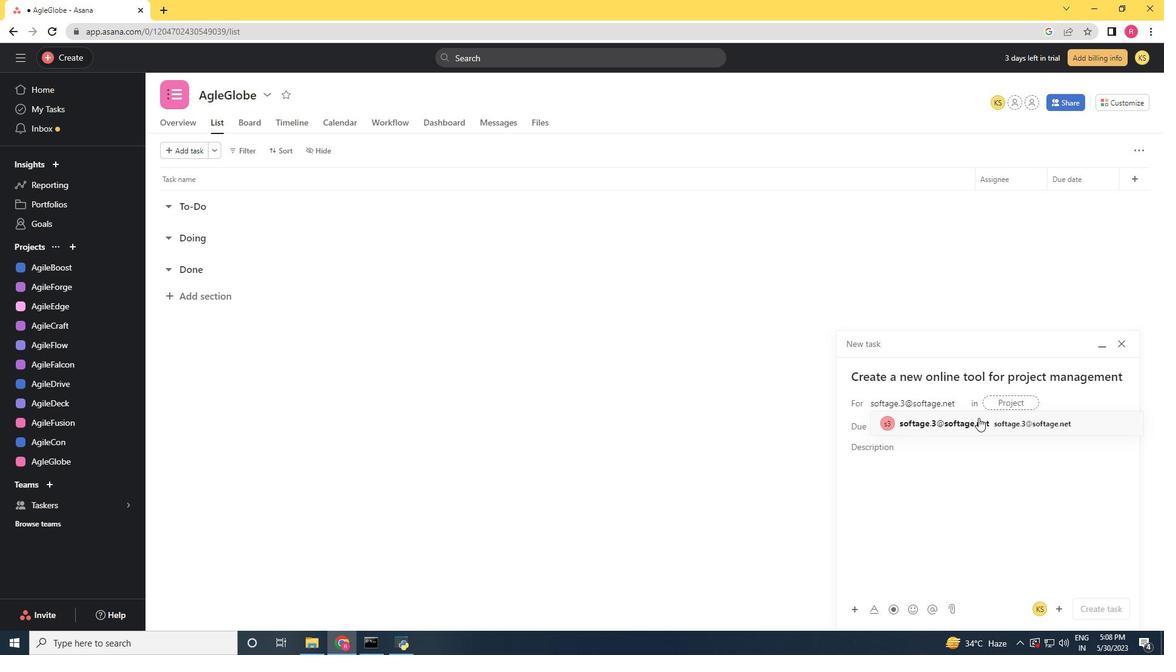 
Action: Mouse moved to (767, 429)
Screenshot: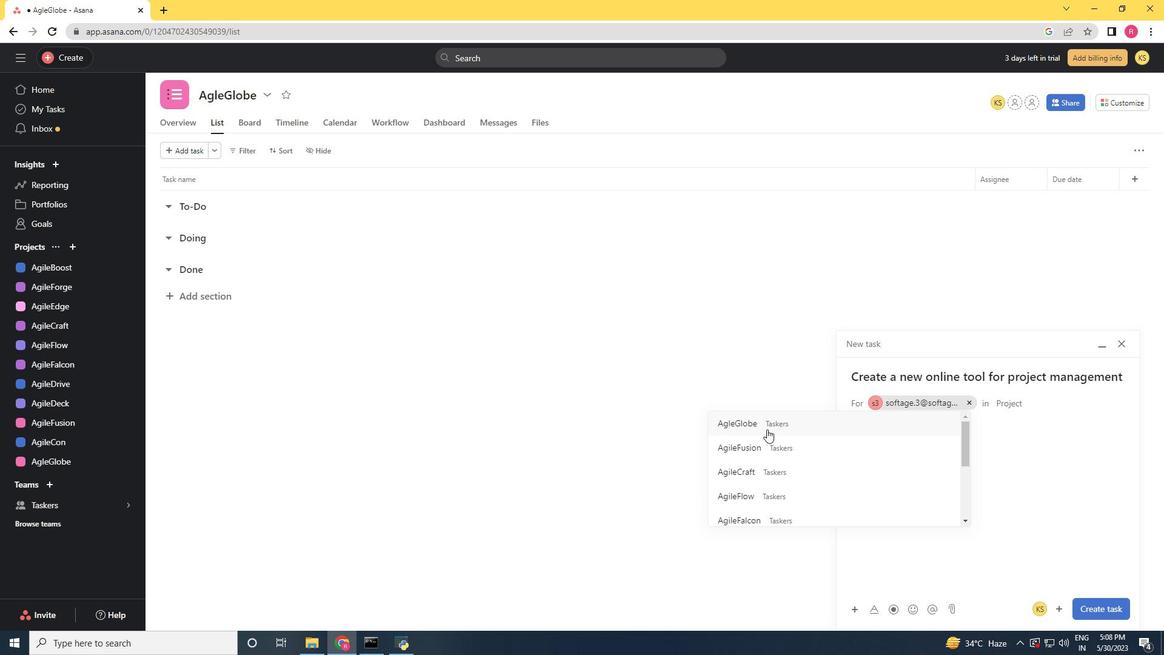 
Action: Mouse pressed left at (767, 429)
Screenshot: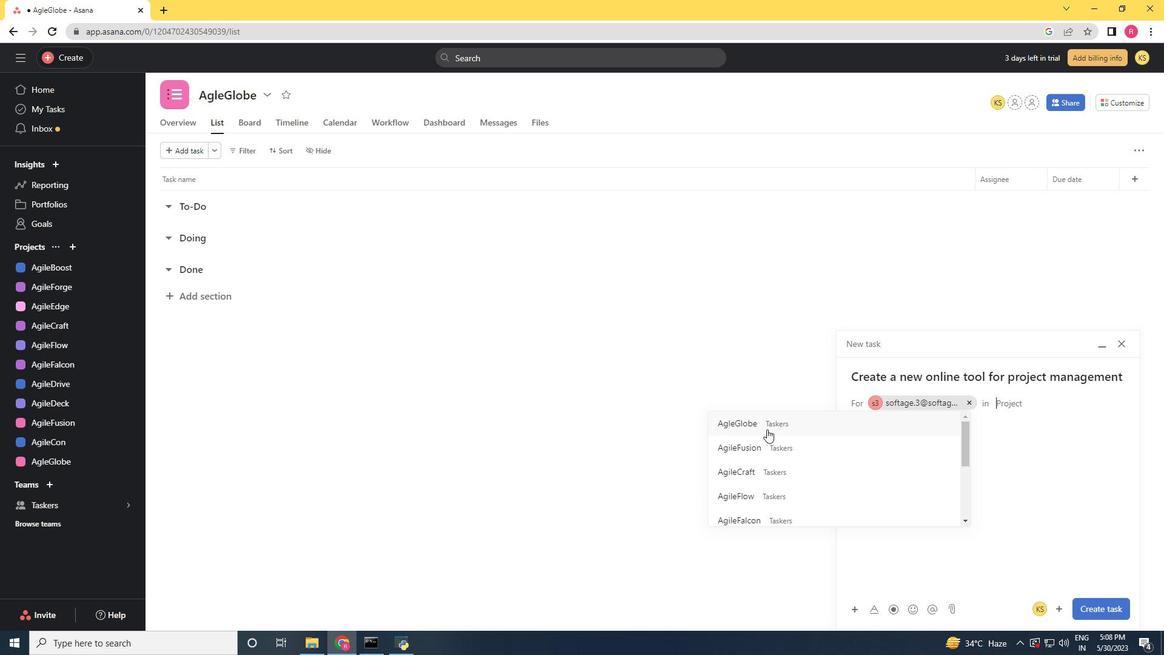 
Action: Mouse moved to (1118, 612)
Screenshot: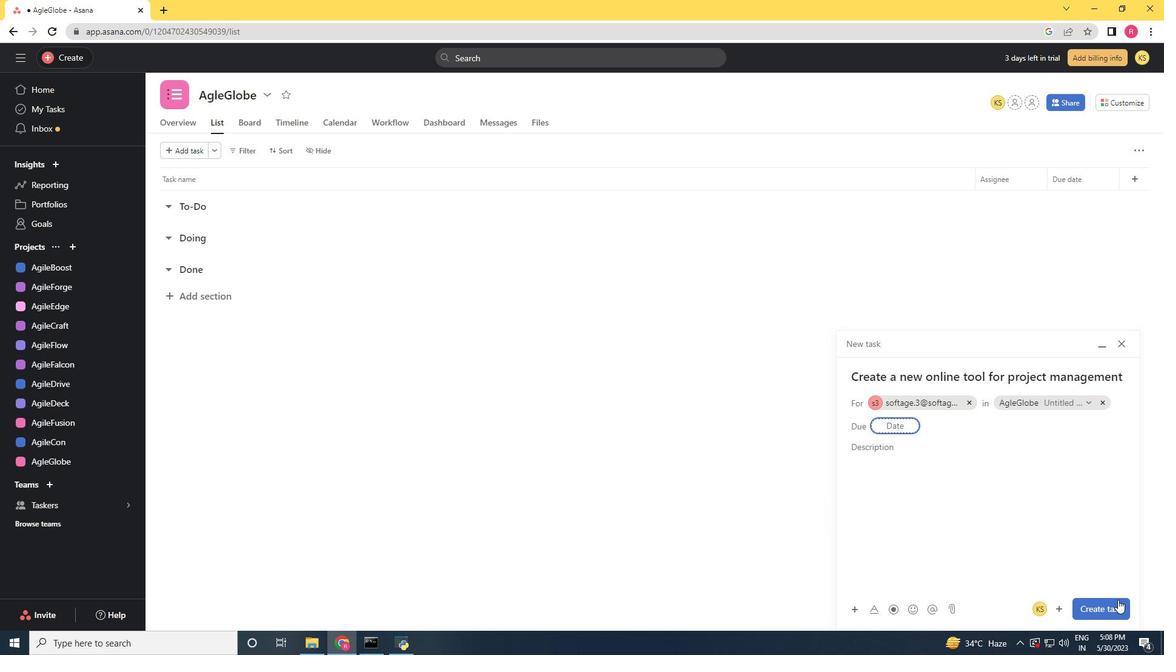
Action: Mouse pressed left at (1118, 612)
Screenshot: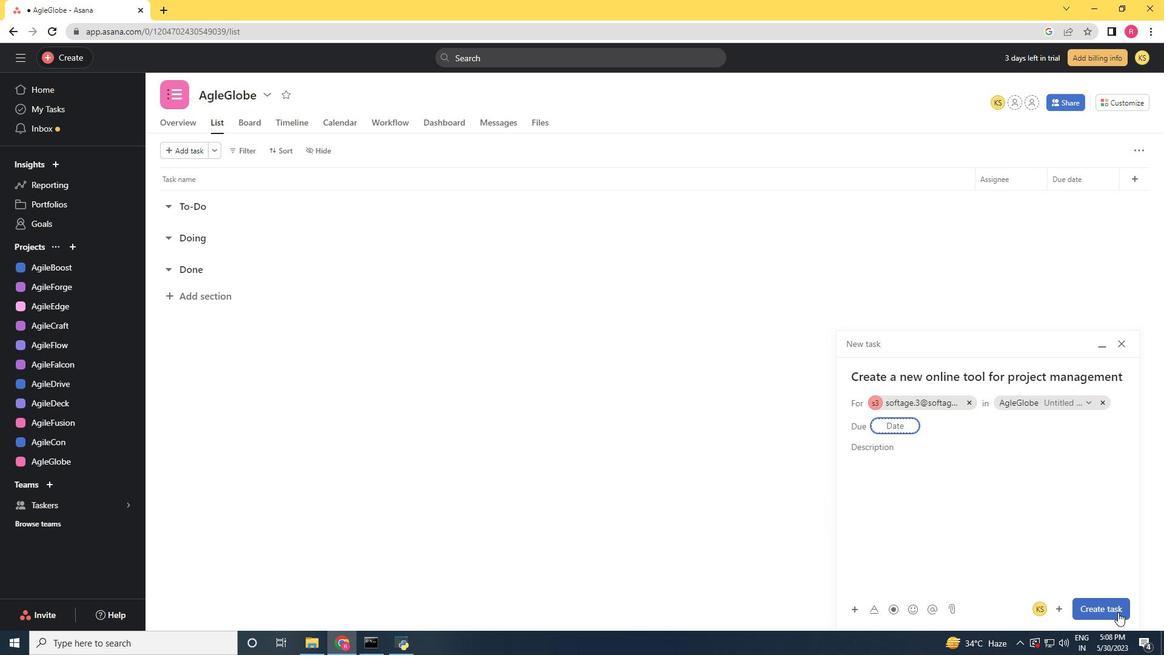 
Action: Mouse moved to (74, 461)
Screenshot: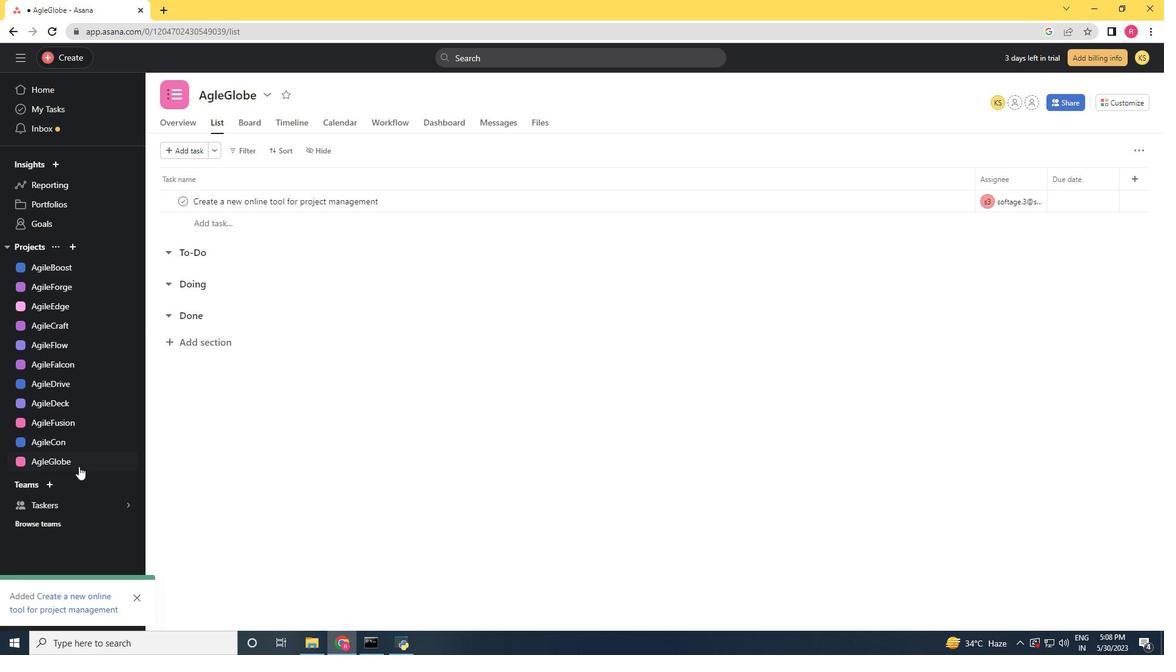 
Action: Mouse pressed left at (74, 461)
Screenshot: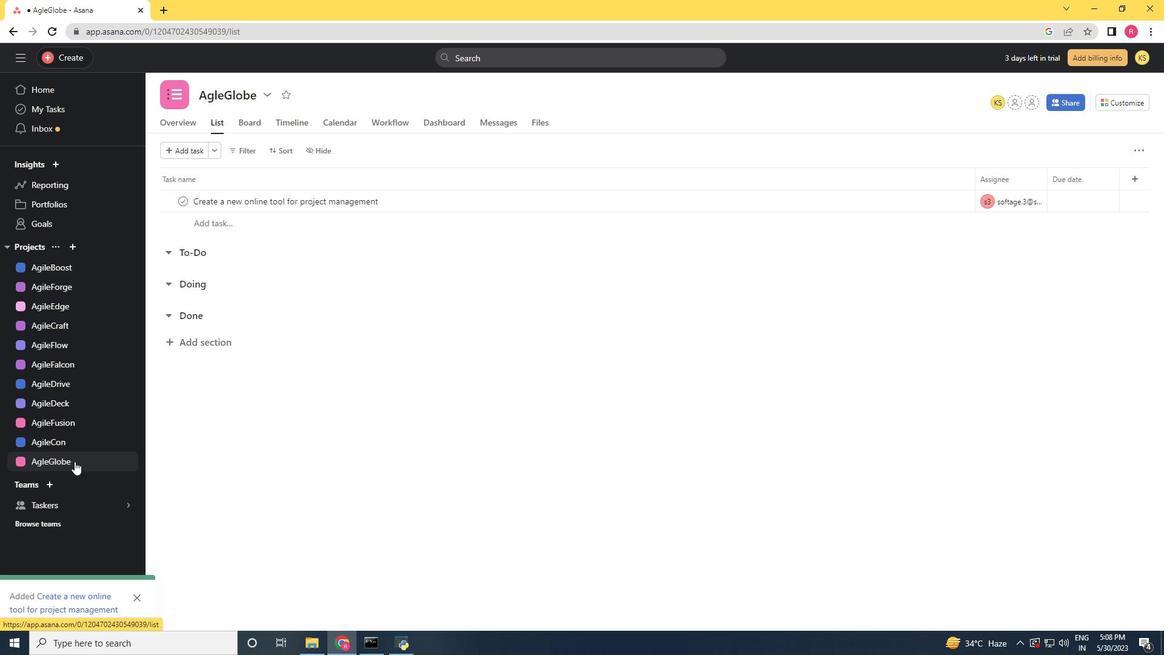 
Action: Mouse moved to (975, 175)
Screenshot: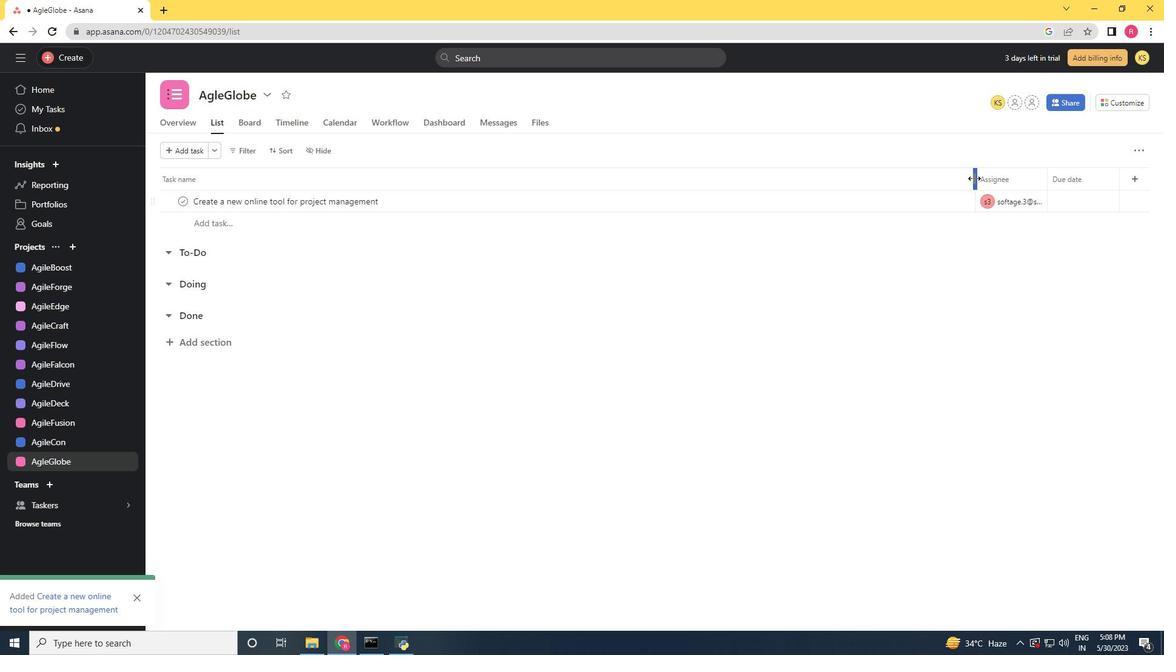 
Action: Mouse pressed left at (975, 175)
Screenshot: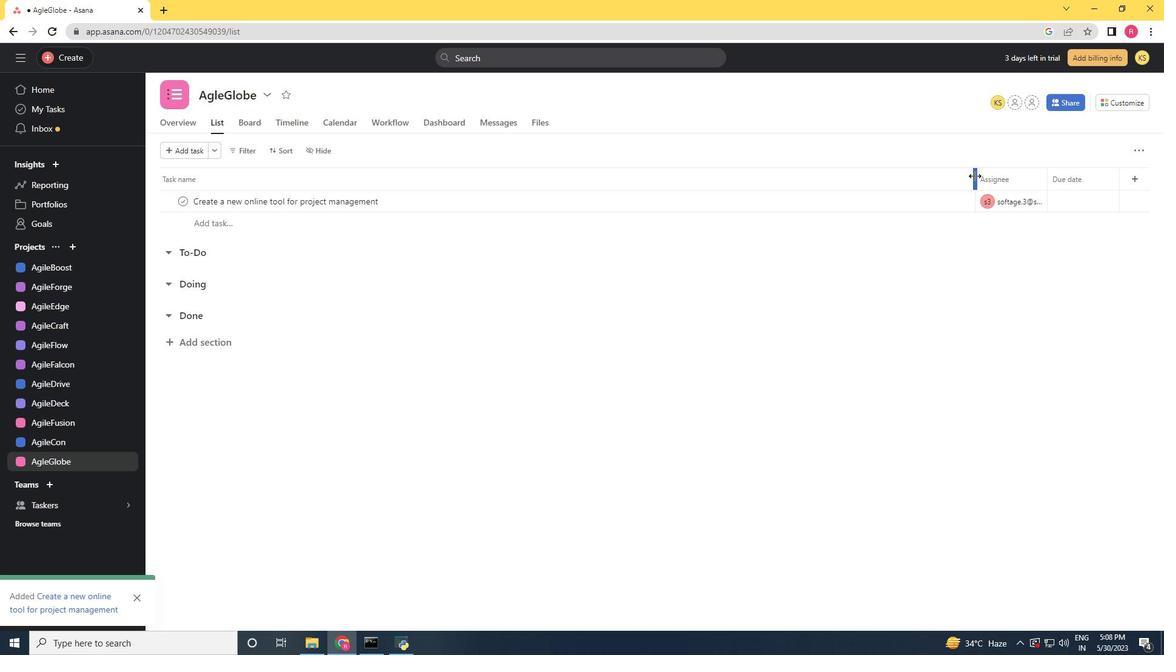 
Action: Mouse moved to (986, 182)
Screenshot: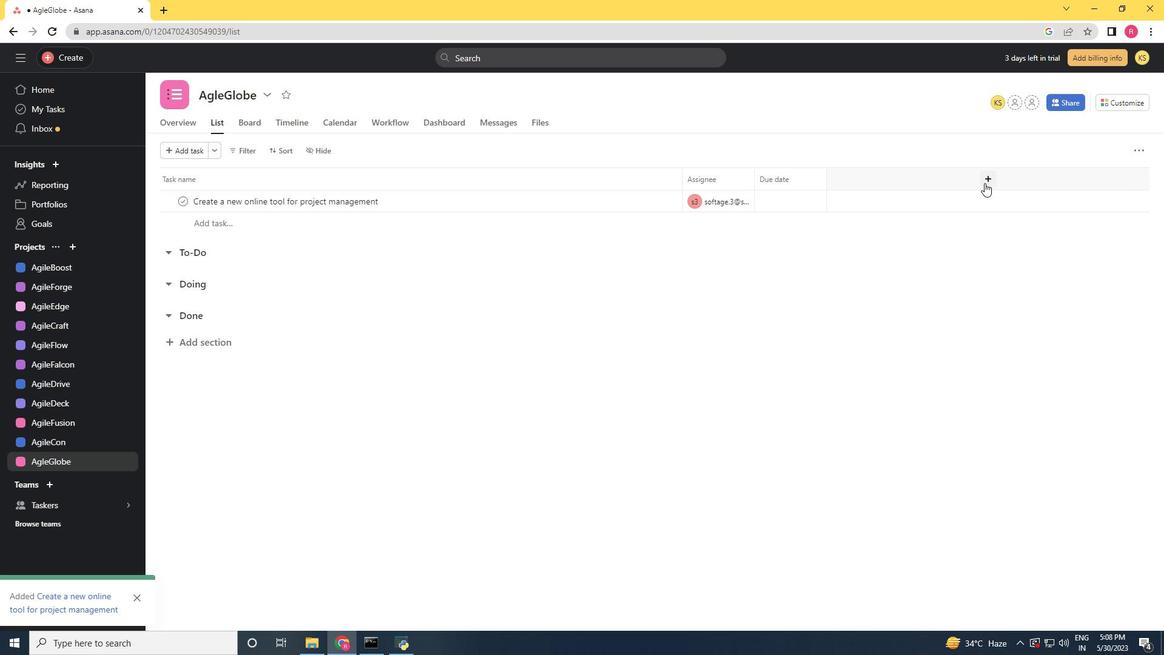 
Action: Mouse pressed left at (986, 182)
Screenshot: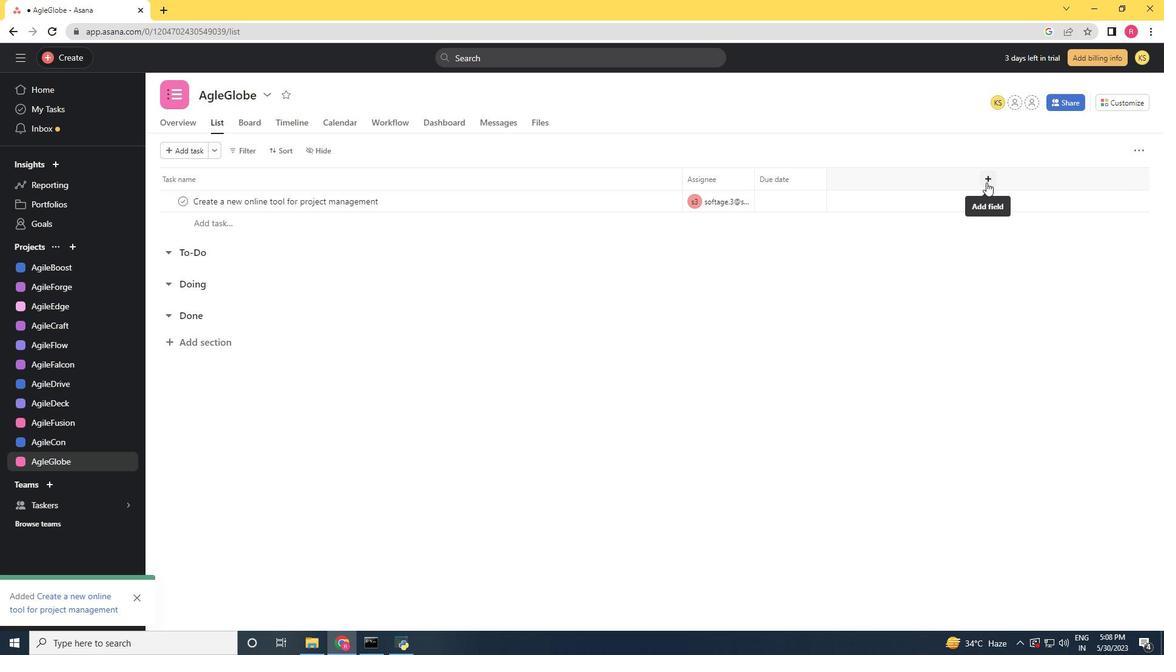 
Action: Mouse moved to (846, 309)
Screenshot: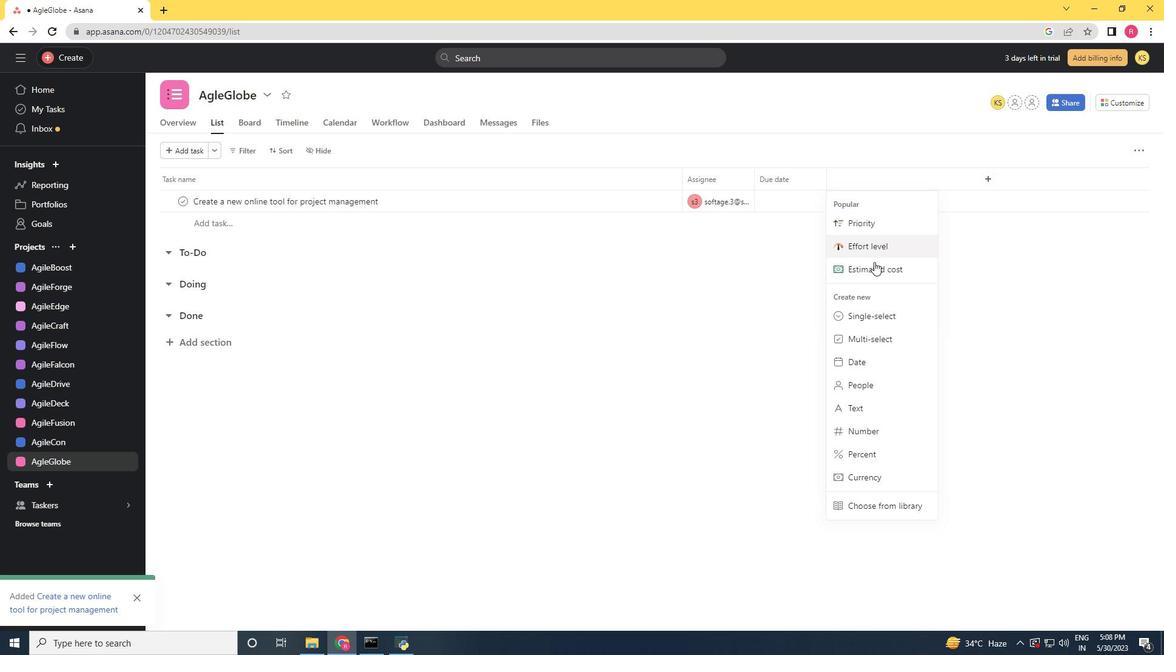 
Action: Mouse pressed left at (846, 309)
Screenshot: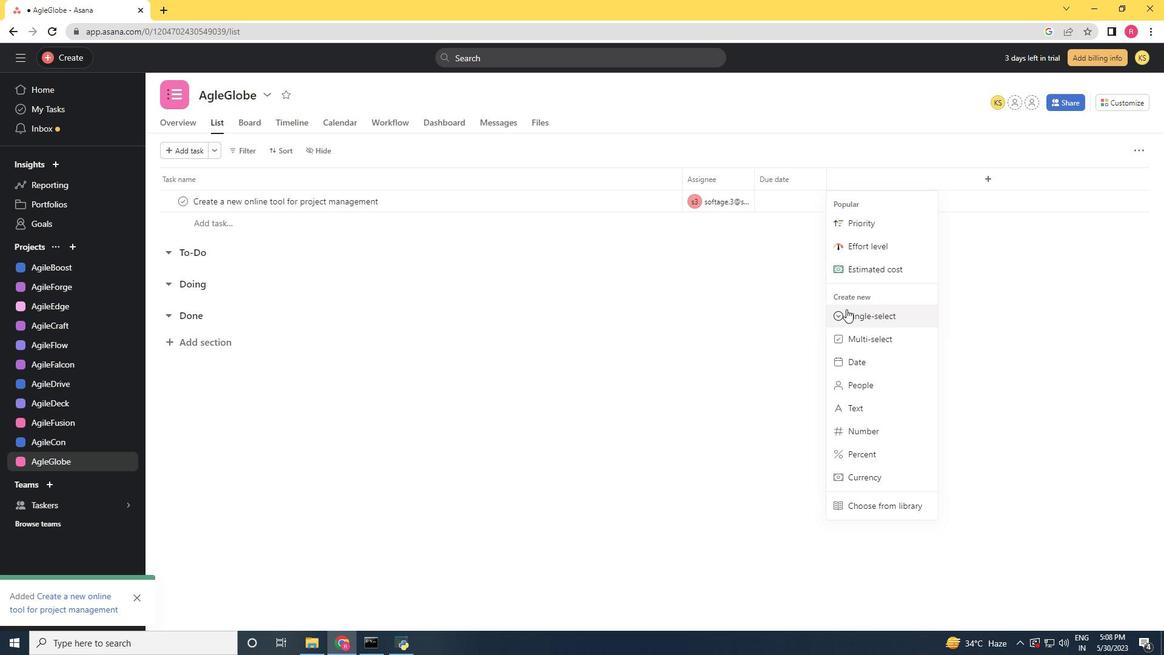 
Action: Key pressed <Key.shift>Stsuts=<Key.backspace><Key.backspace><Key.backspace><Key.backspace><Key.backspace>atus<Key.space>
Screenshot: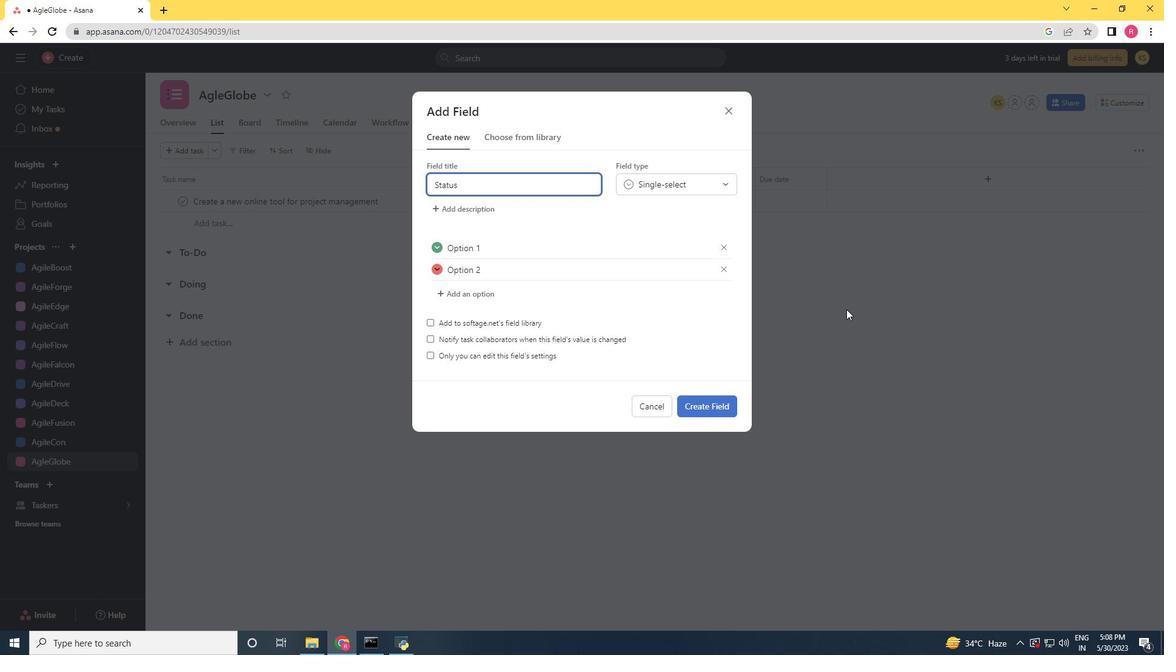 
Action: Mouse moved to (511, 253)
Screenshot: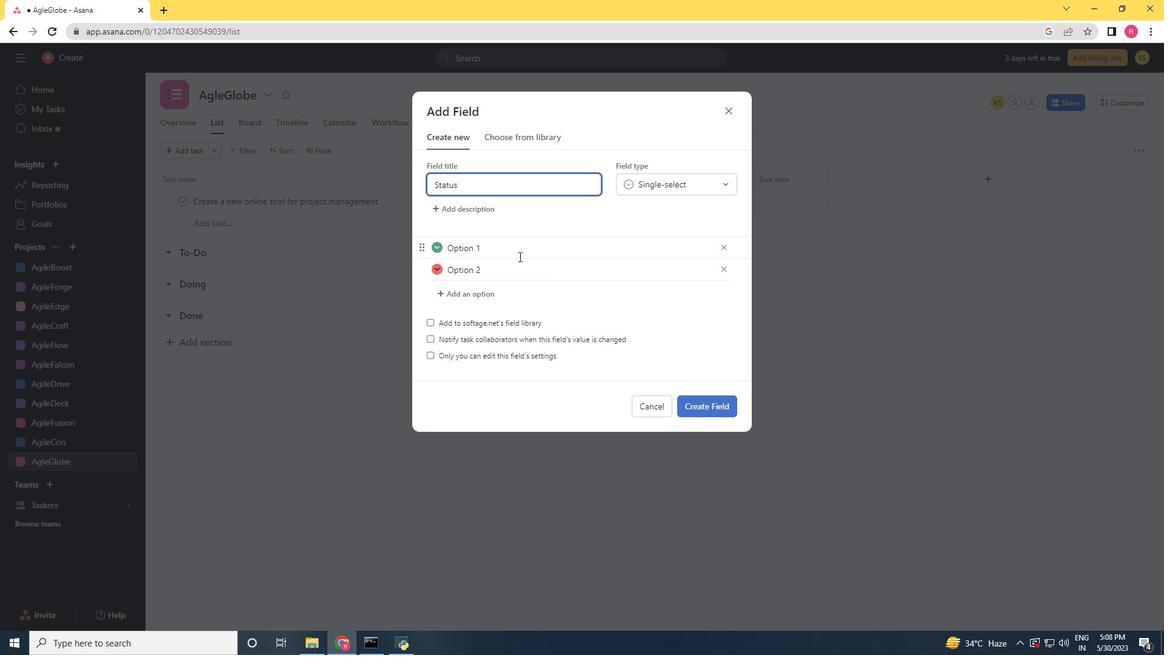 
Action: Mouse pressed left at (511, 253)
Screenshot: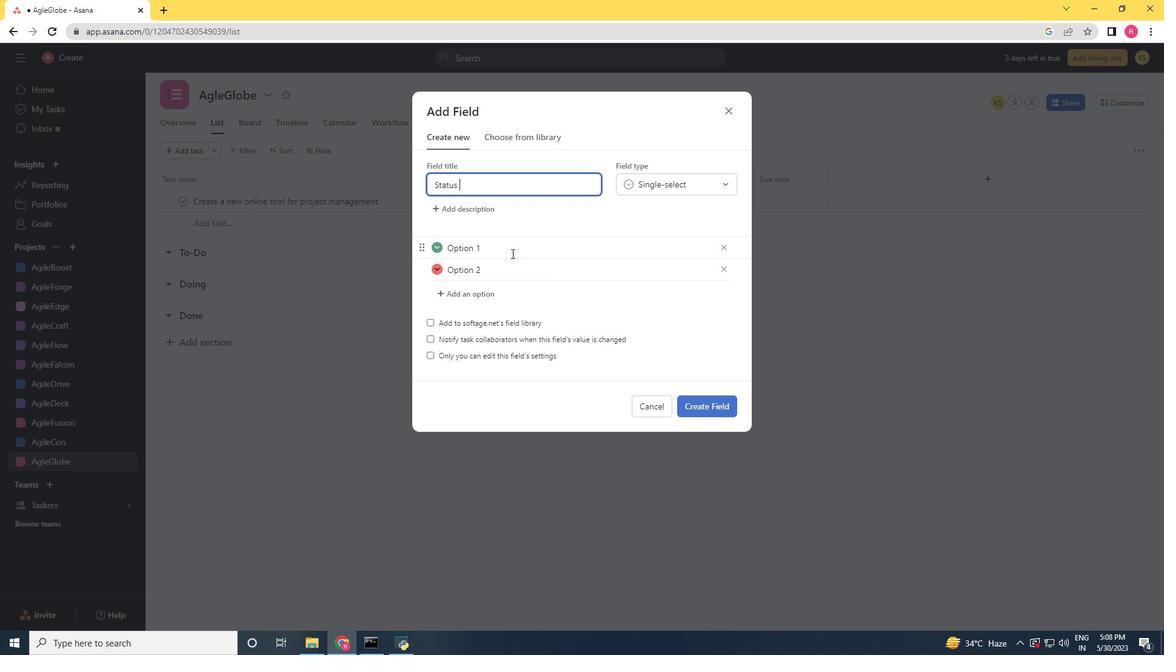 
Action: Key pressed <Key.backspace><Key.backspace><Key.backspace><Key.backspace><Key.backspace><Key.backspace><Key.backspace><Key.backspace><Key.shift><Key.shift><Key.shift><Key.shift><Key.shift><Key.shift>On<Key.space><Key.shift>Track<Key.enter><Key.shift><Key.shift><Key.shift><Key.shift><Key.shift><Key.shift><Key.shift><Key.shift><Key.shift><Key.shift><Key.shift><Key.shift><Key.shift>Off<Key.space><Key.shift>T<Key.shift>rack<Key.enter><Key.shift><Key.shift><Key.shift><Key.shift><Key.shift><Key.shift><Key.shift><Key.shift><Key.shift><Key.shift><Key.shift><Key.shift>AT<Key.backspace>t<Key.space><Key.shift><Key.shift><Key.shift><Key.shift><Key.shift><Key.shift><Key.shift><Key.shift><Key.shift><Key.shift>Risk
Screenshot: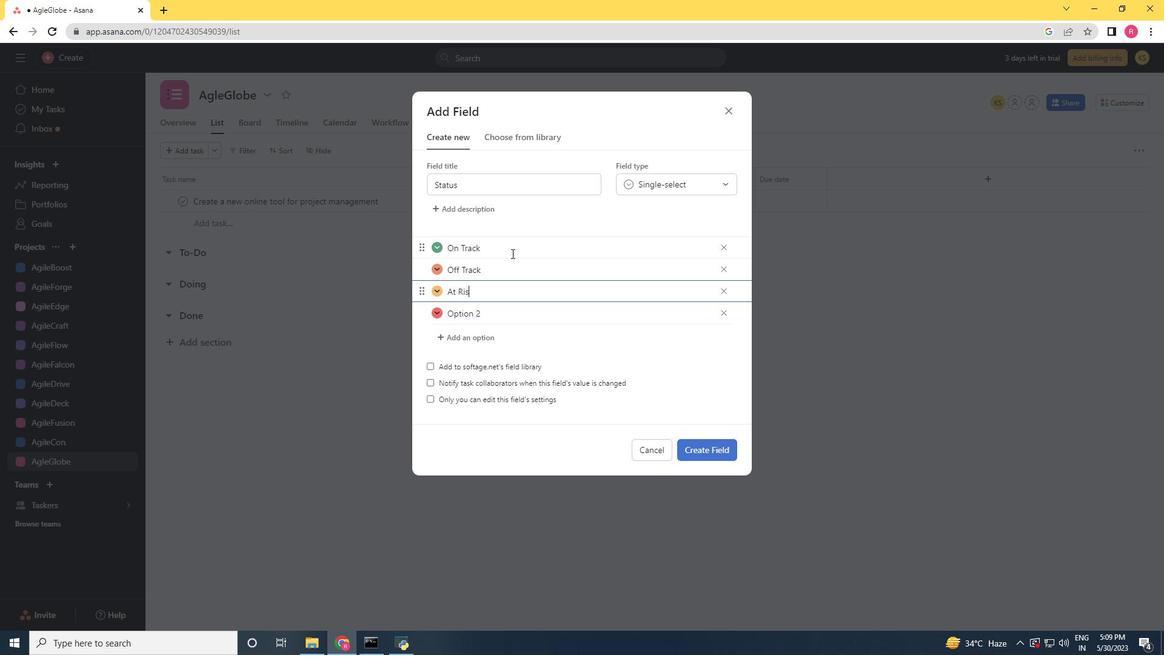 
Action: Mouse moved to (718, 308)
Screenshot: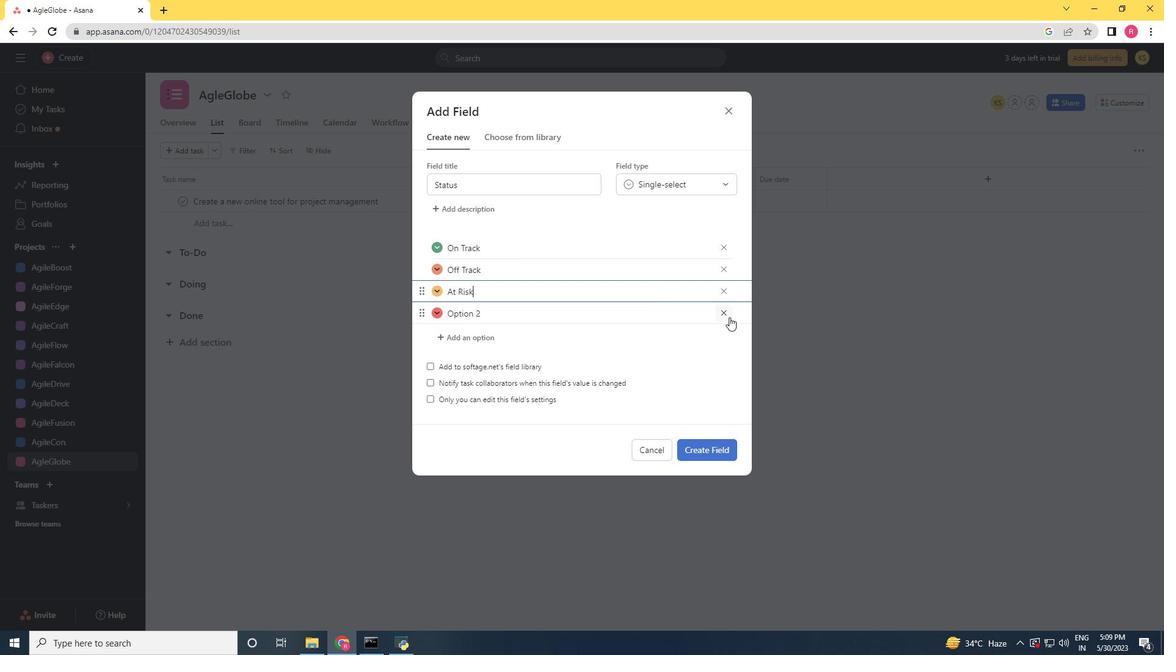 
Action: Mouse pressed left at (718, 308)
Screenshot: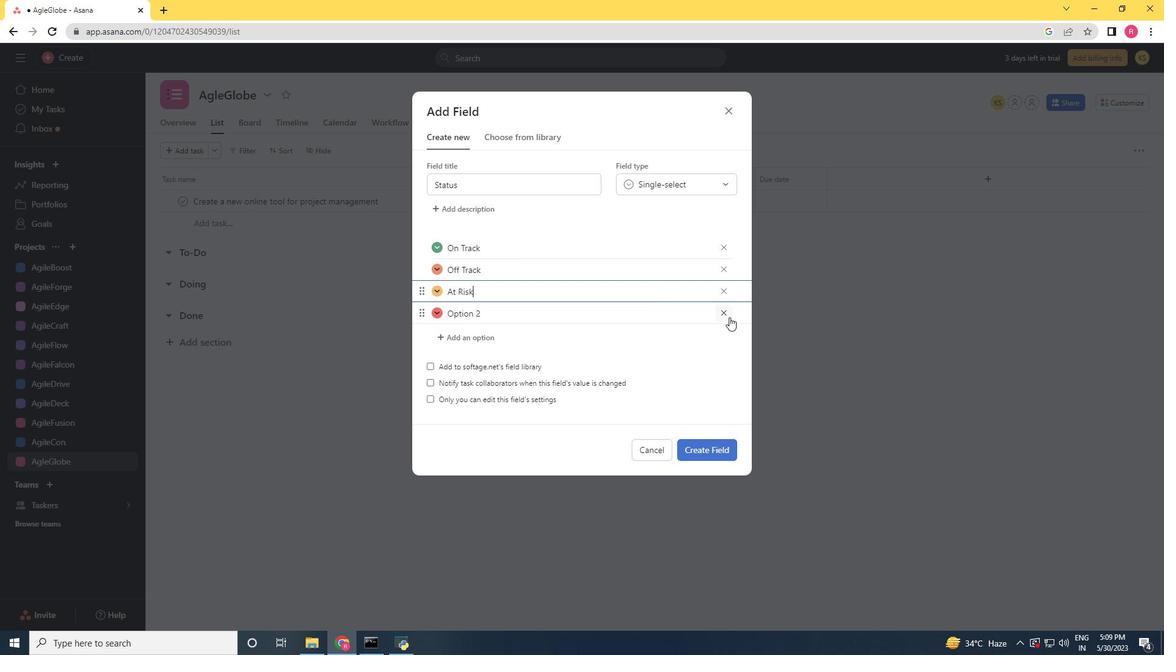 
Action: Mouse moved to (705, 431)
Screenshot: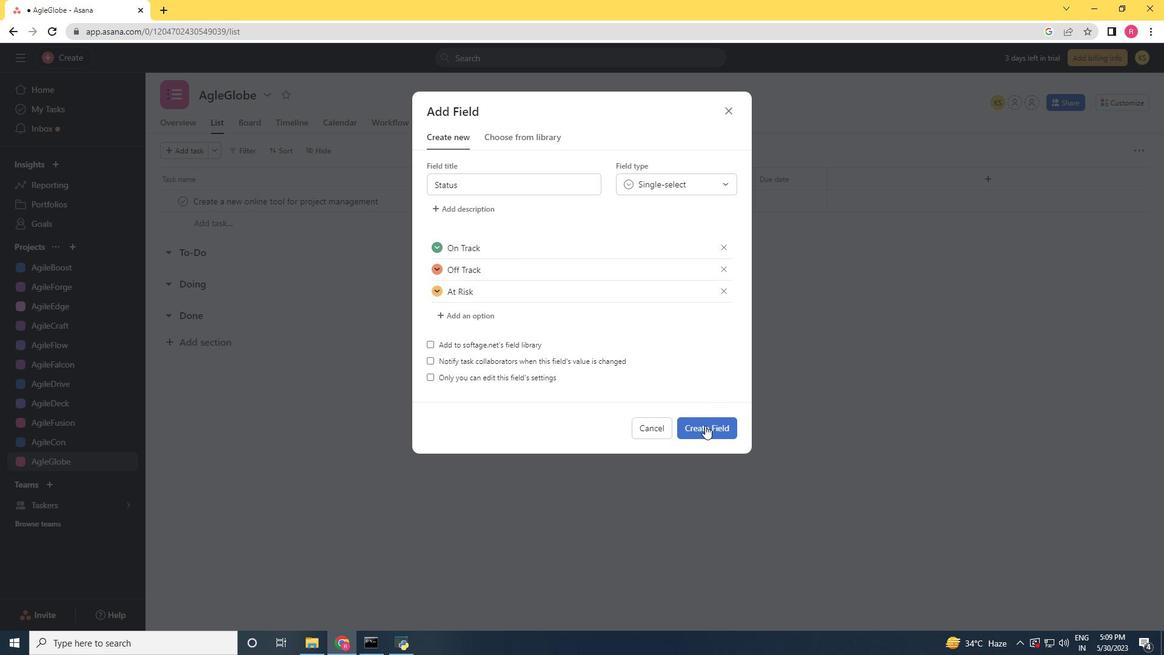 
Action: Mouse pressed left at (705, 431)
Screenshot: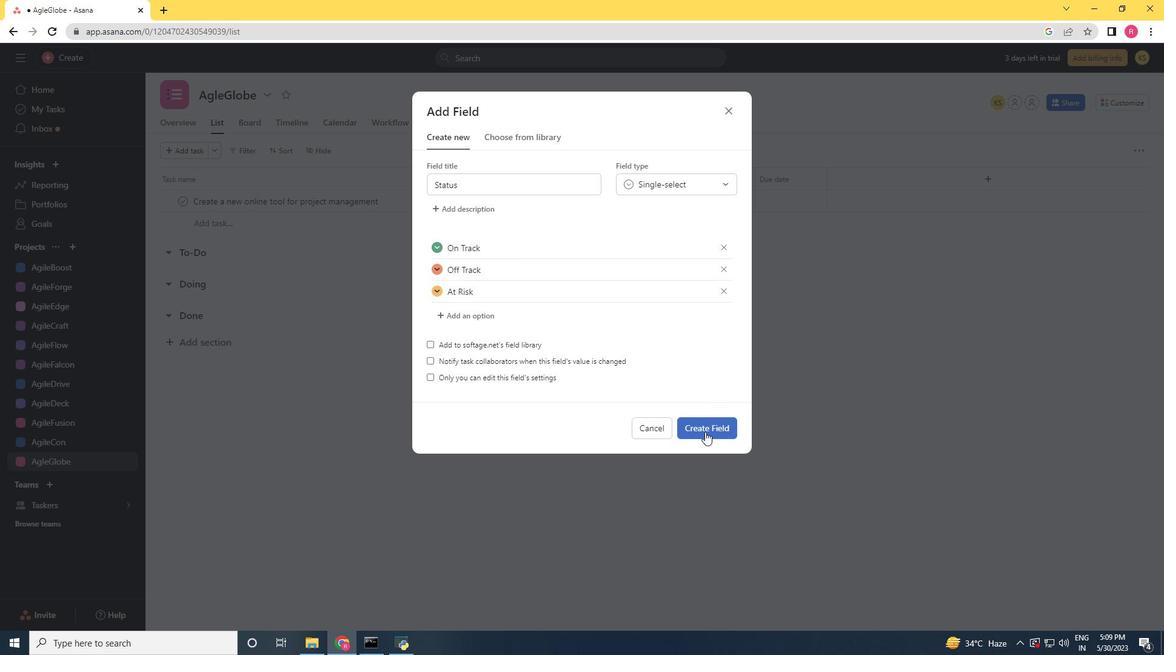 
Action: Mouse moved to (812, 201)
Screenshot: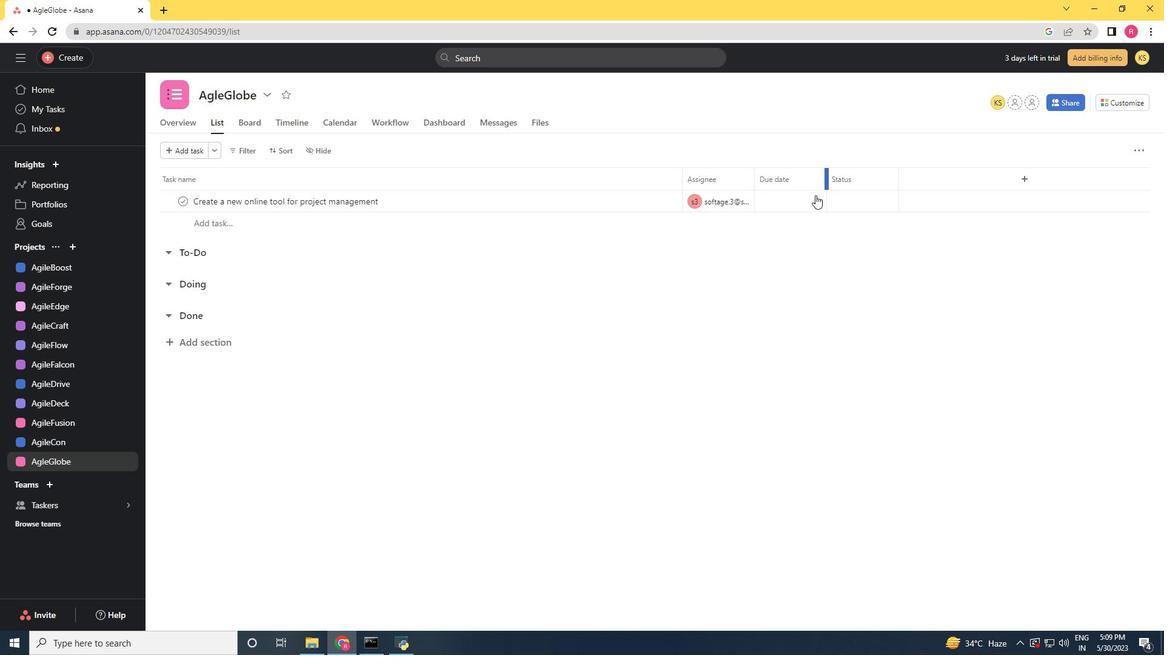 
Action: Mouse pressed left at (812, 201)
Screenshot: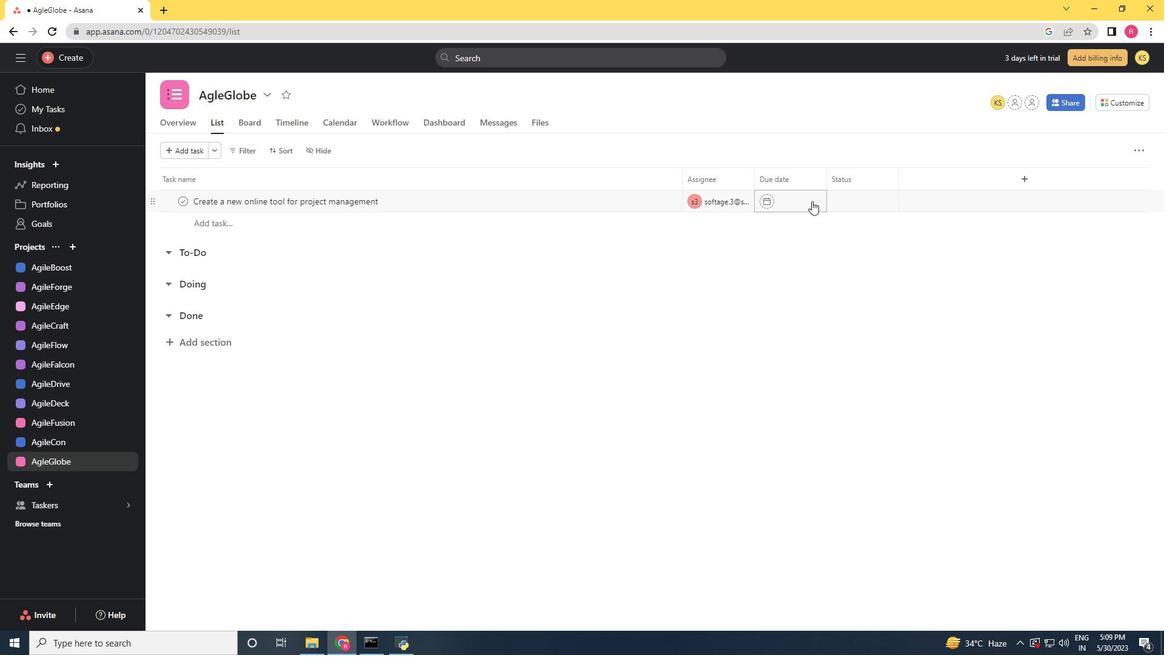 
Action: Mouse moved to (875, 200)
Screenshot: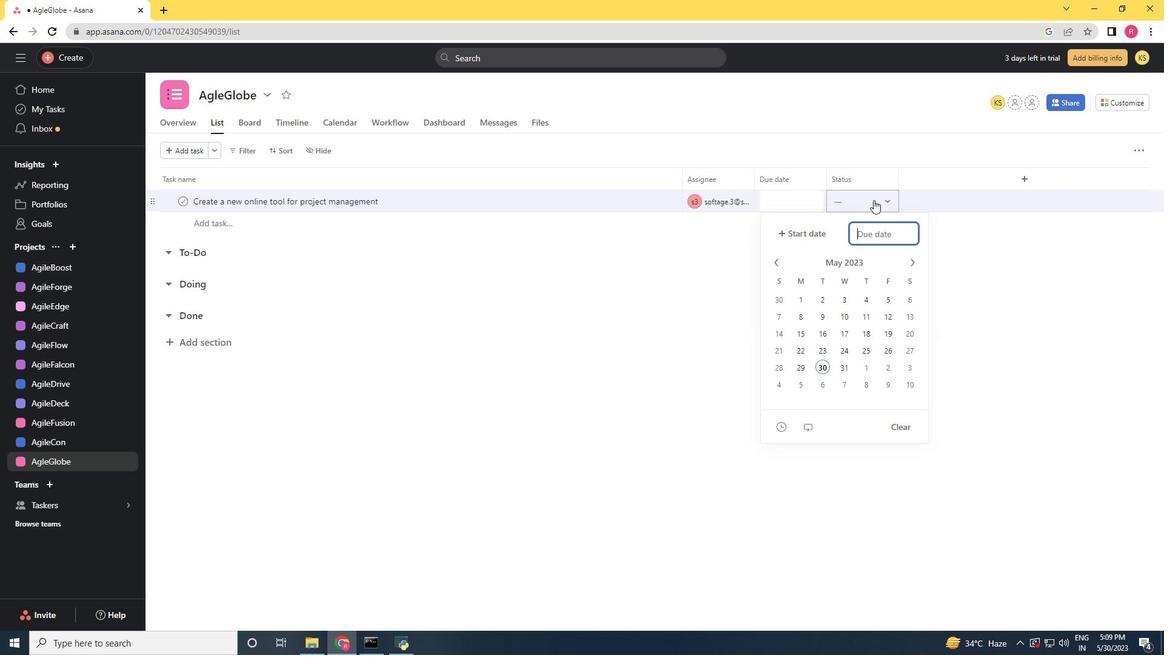 
Action: Mouse pressed left at (875, 200)
Screenshot: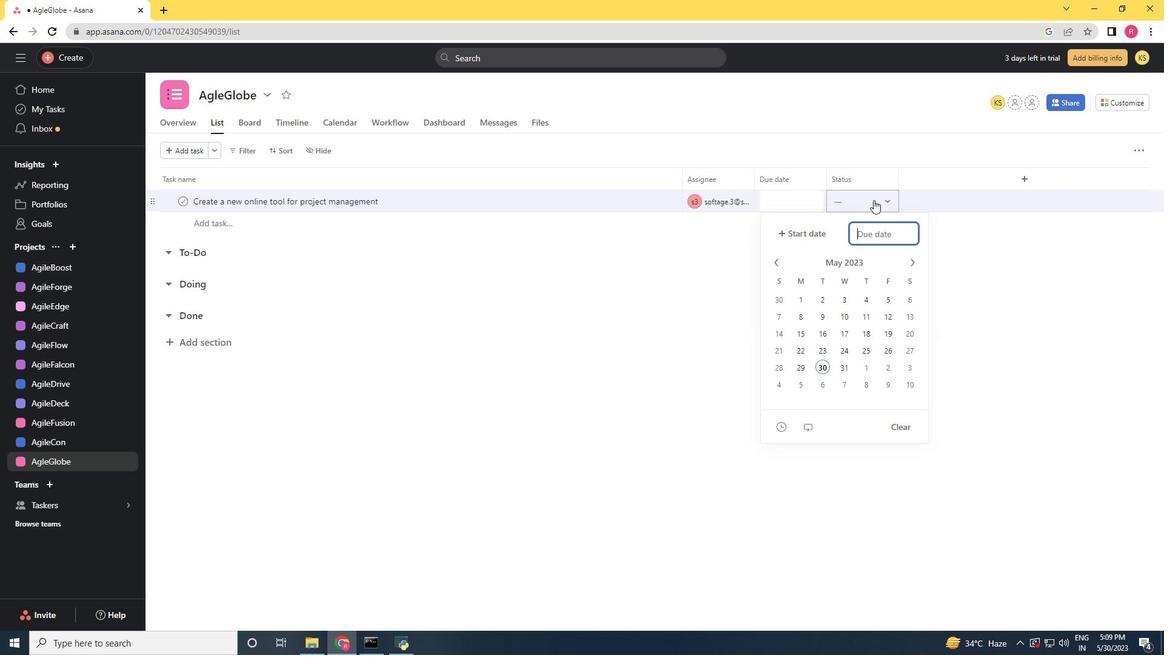 
Action: Mouse moved to (886, 233)
Screenshot: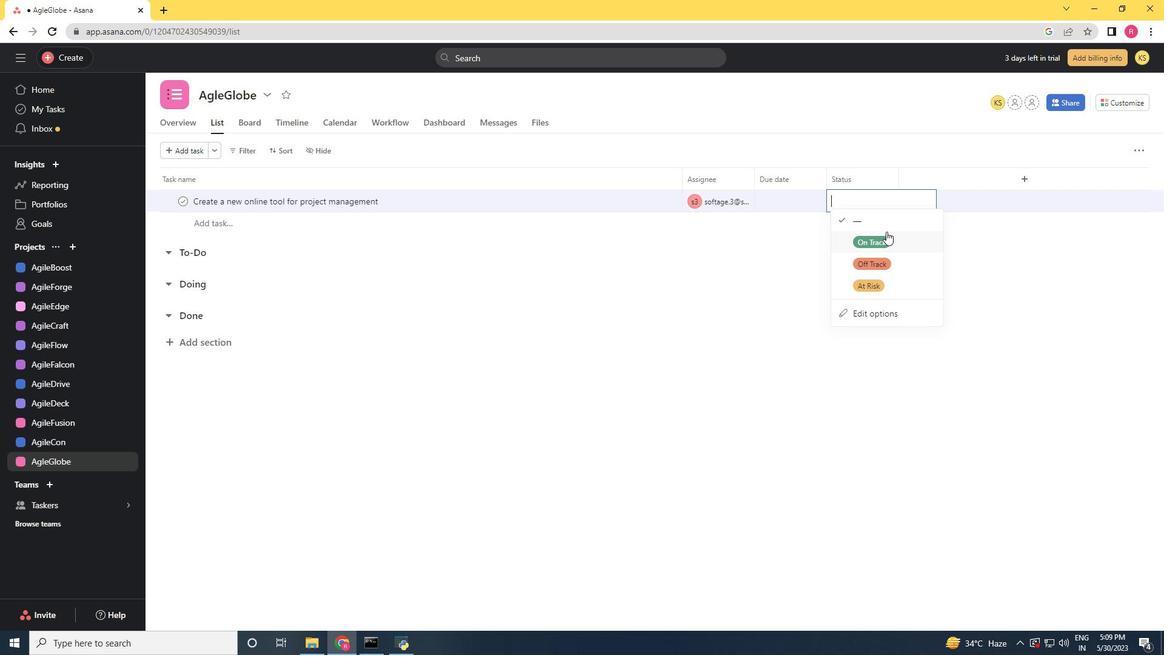 
Action: Mouse pressed left at (886, 233)
Screenshot: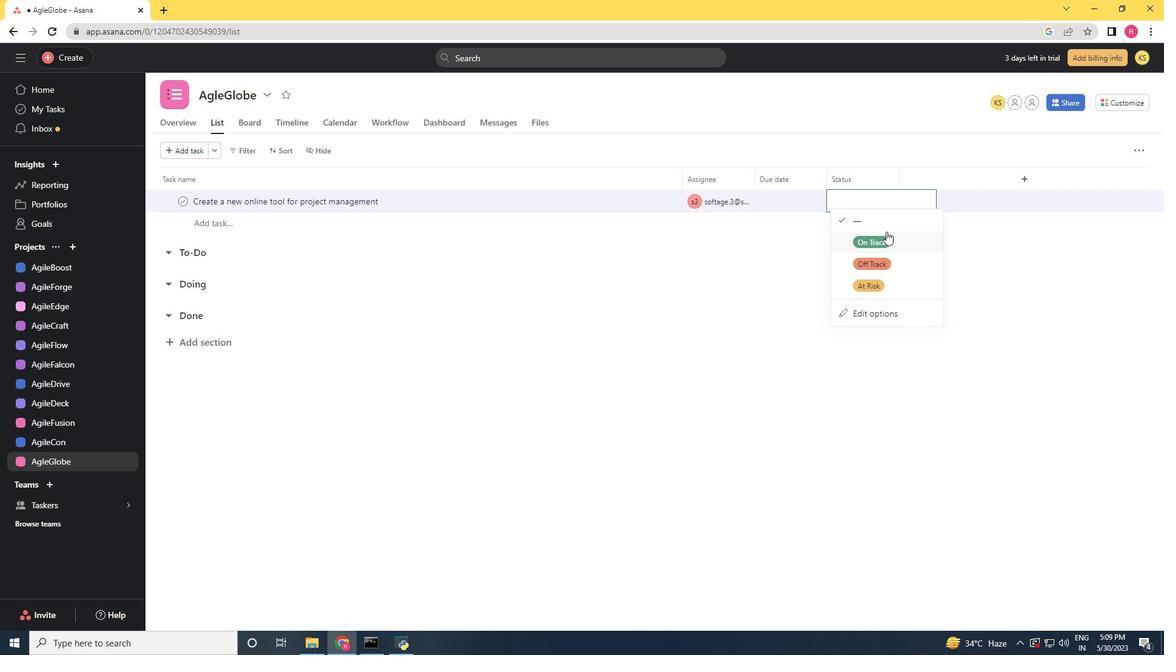 
Action: Mouse moved to (1021, 178)
Screenshot: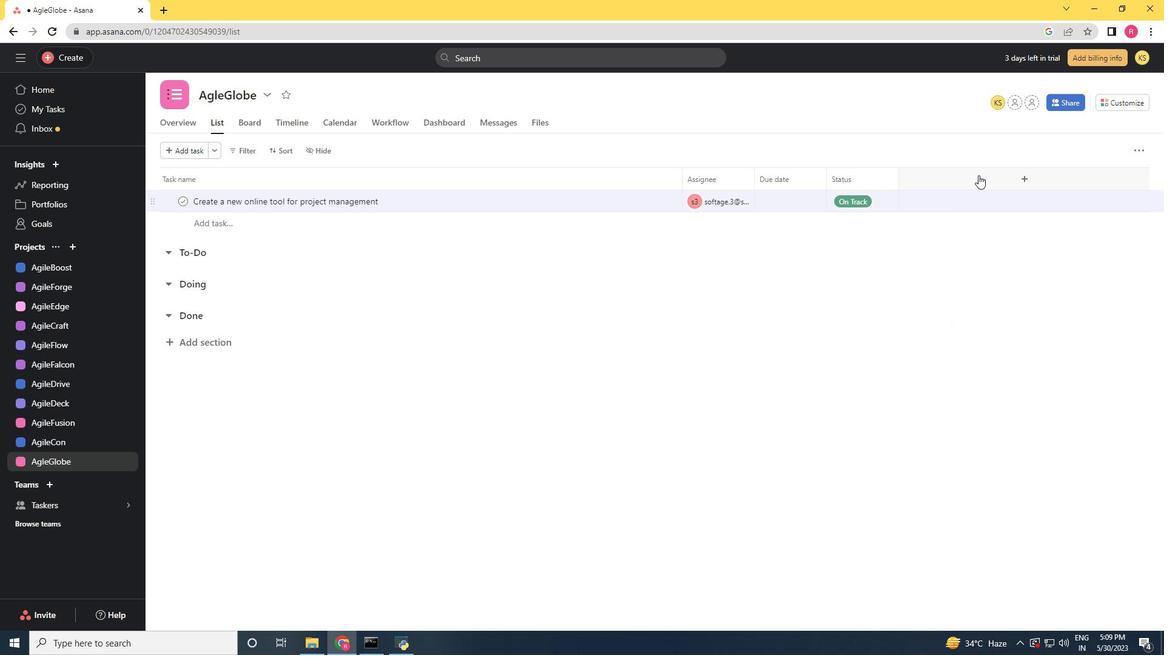 
Action: Mouse pressed left at (1021, 178)
Screenshot: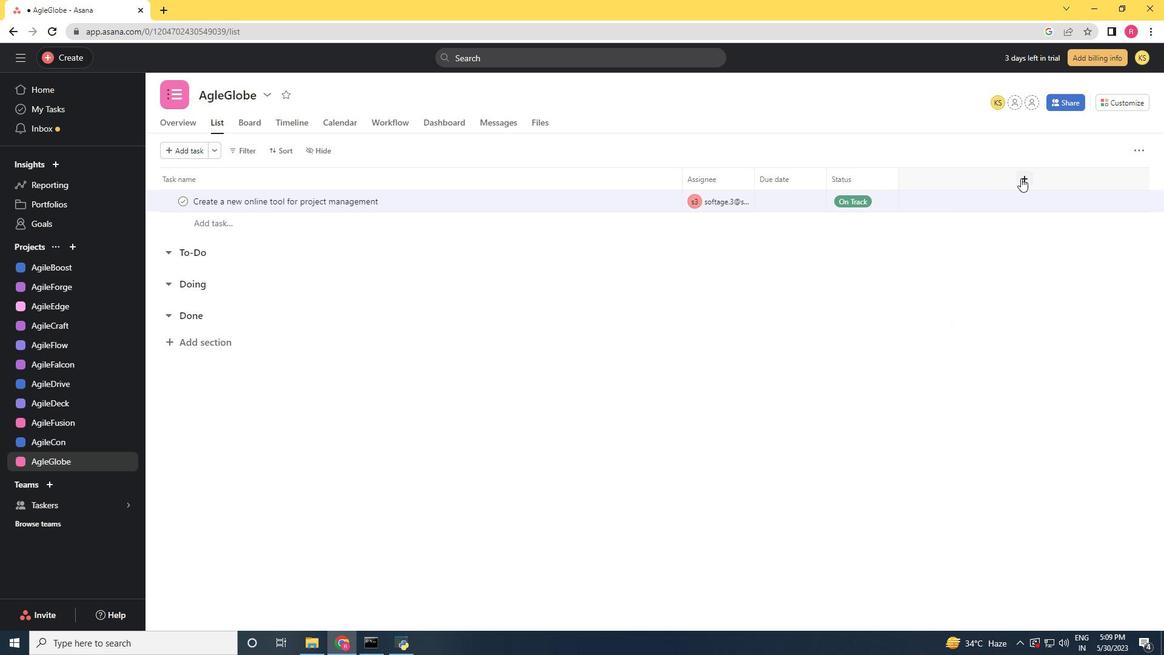 
Action: Mouse moved to (932, 220)
Screenshot: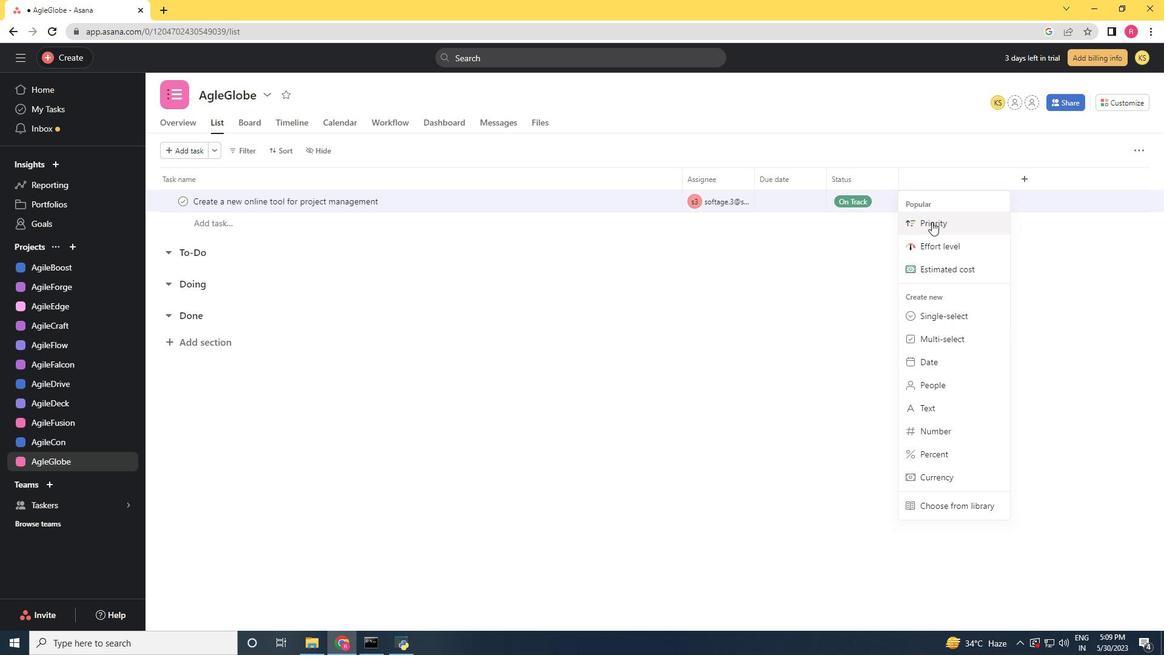 
Action: Mouse pressed left at (932, 220)
Screenshot: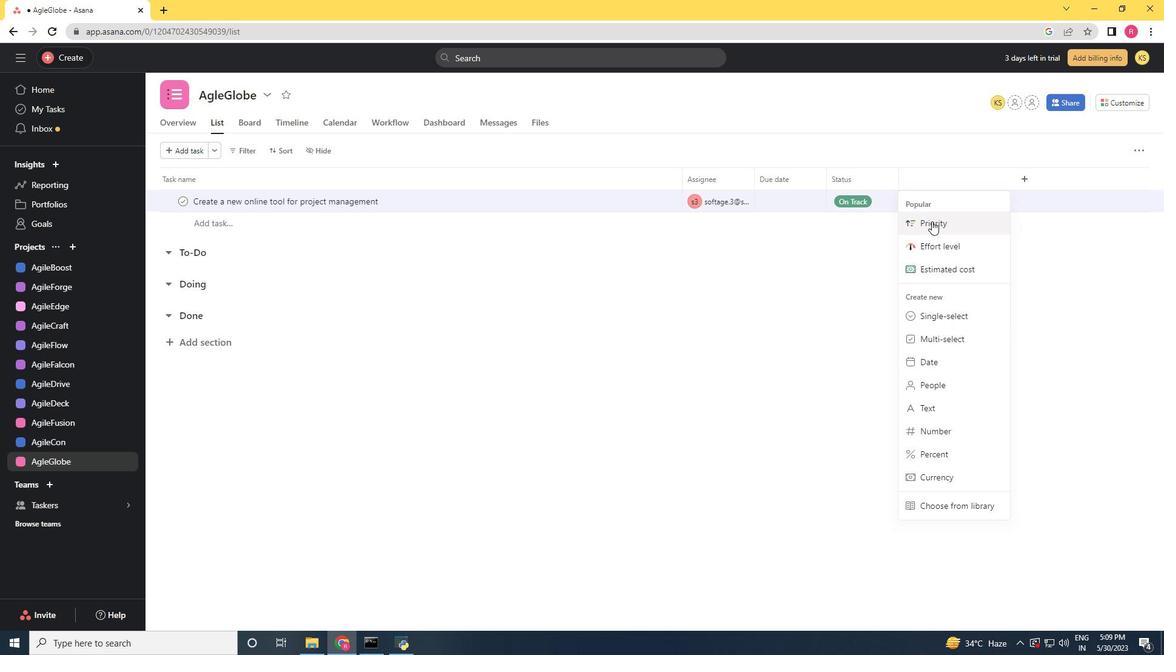 
Action: Mouse moved to (716, 405)
Screenshot: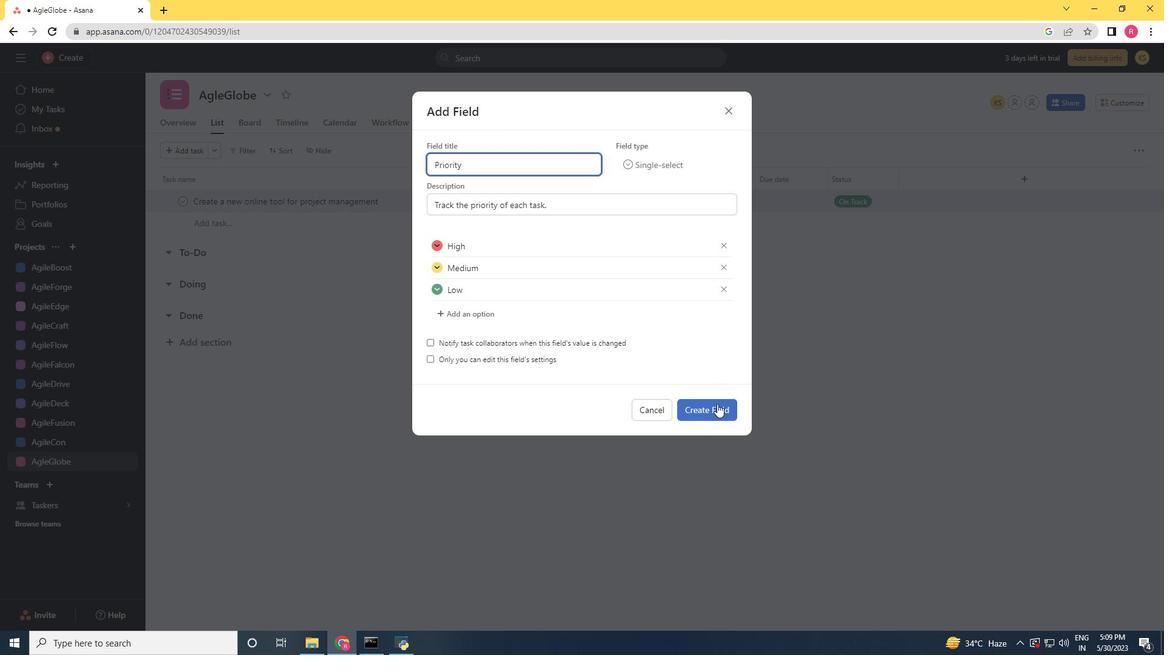 
Action: Mouse pressed left at (716, 405)
Screenshot: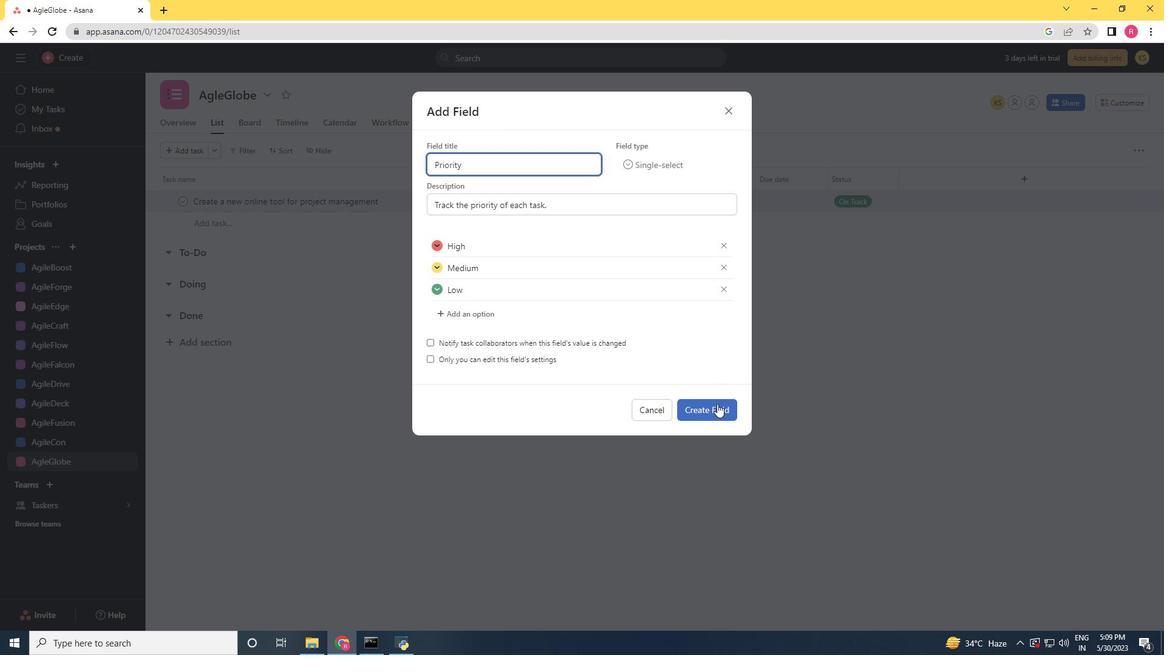 
Action: Mouse moved to (950, 202)
Screenshot: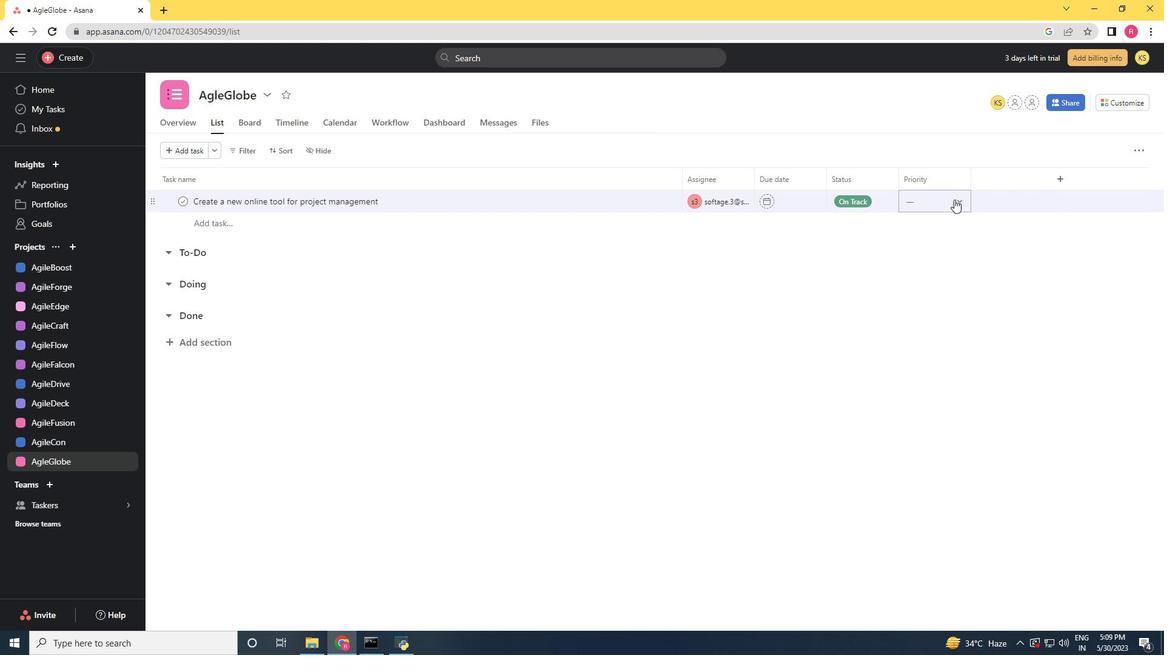 
Action: Mouse pressed left at (950, 202)
Screenshot: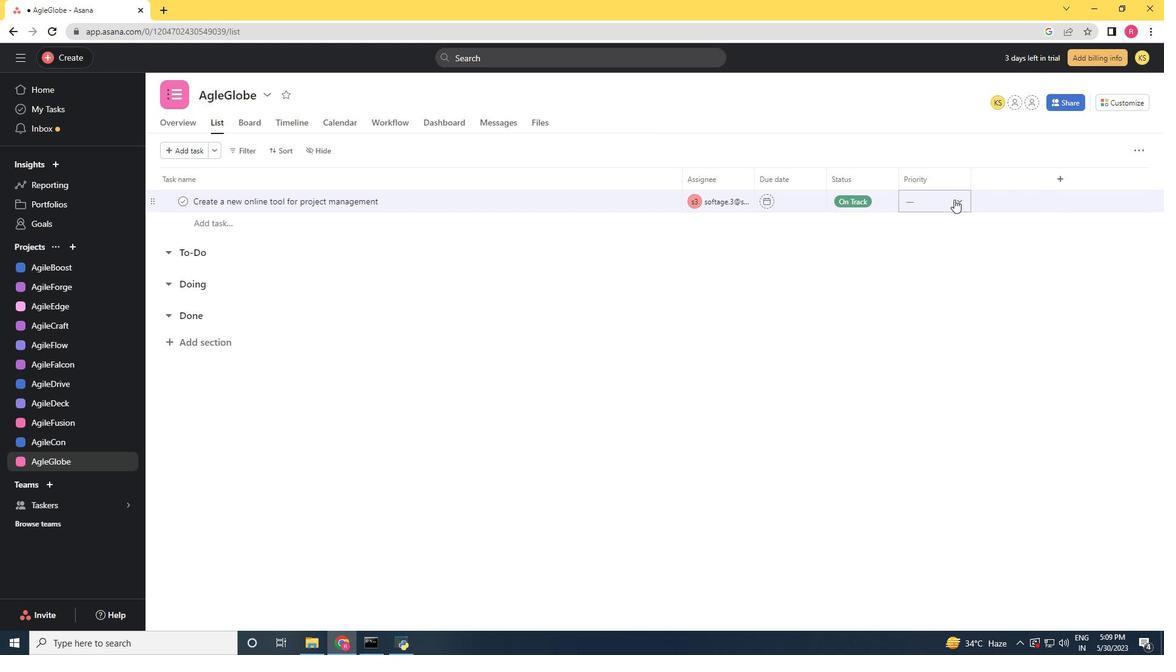 
Action: Mouse moved to (949, 289)
Screenshot: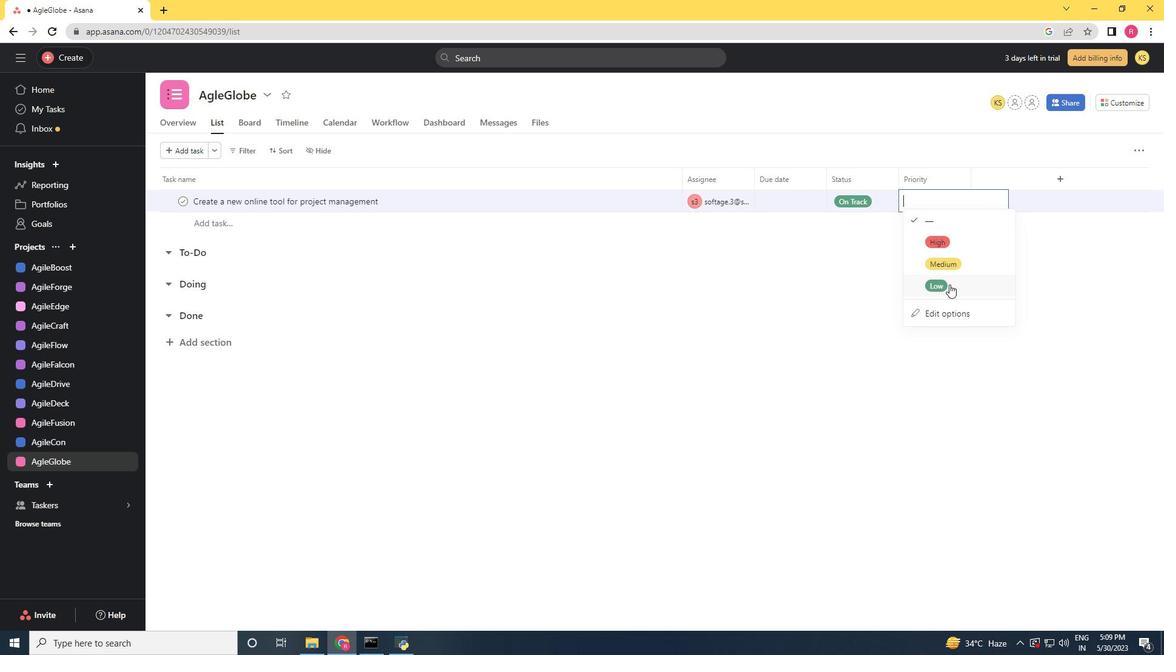
Action: Mouse pressed left at (949, 289)
Screenshot: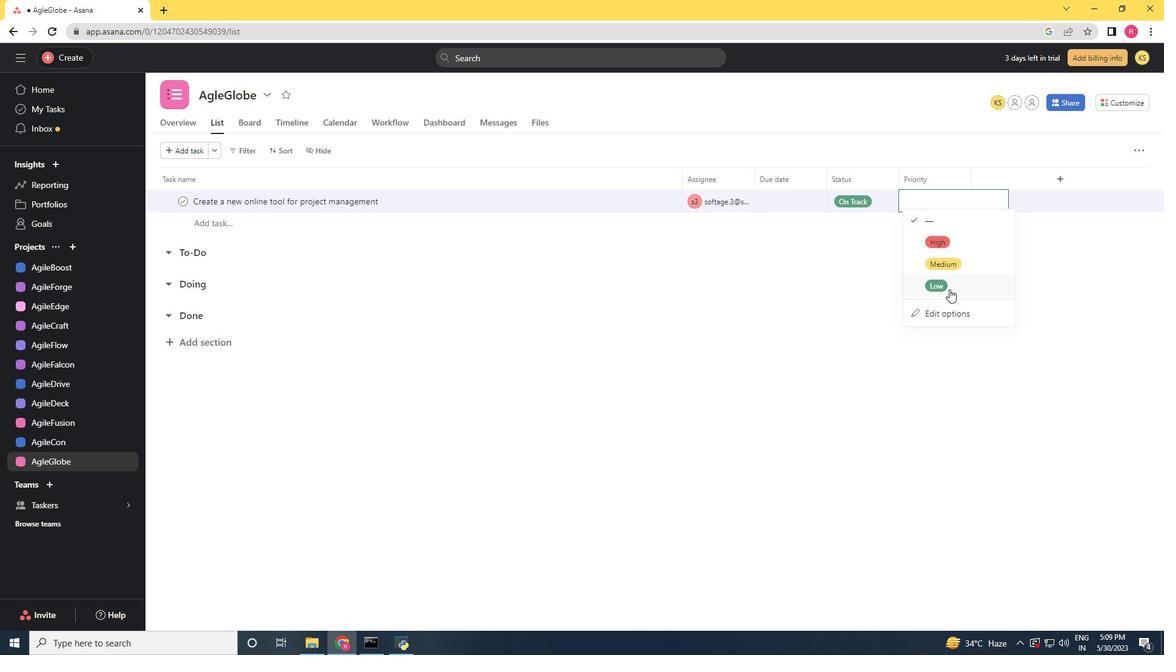 
